 Task: Look for space in Bārdoli, India from 8th June, 2023 to 19th June, 2023 for 1 adult in price range Rs.5000 to Rs.12000. Place can be shared room with 1  bedroom having 1 bed and 1 bathroom. Property type can be house, flat, guest house, hotel. Booking option can be shelf check-in. Required host language is English.
Action: Mouse moved to (462, 99)
Screenshot: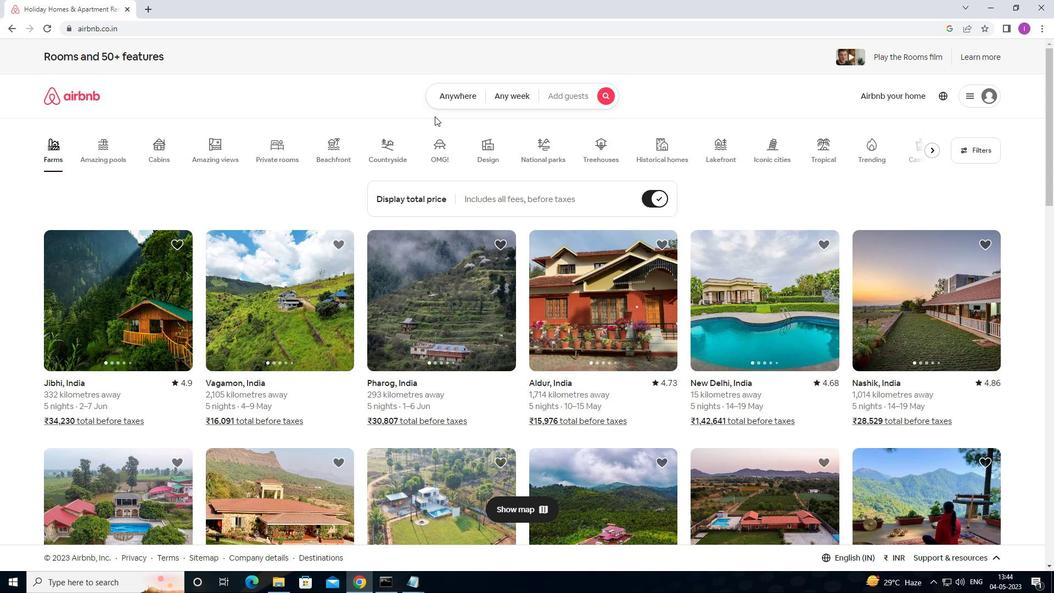 
Action: Mouse pressed left at (462, 99)
Screenshot: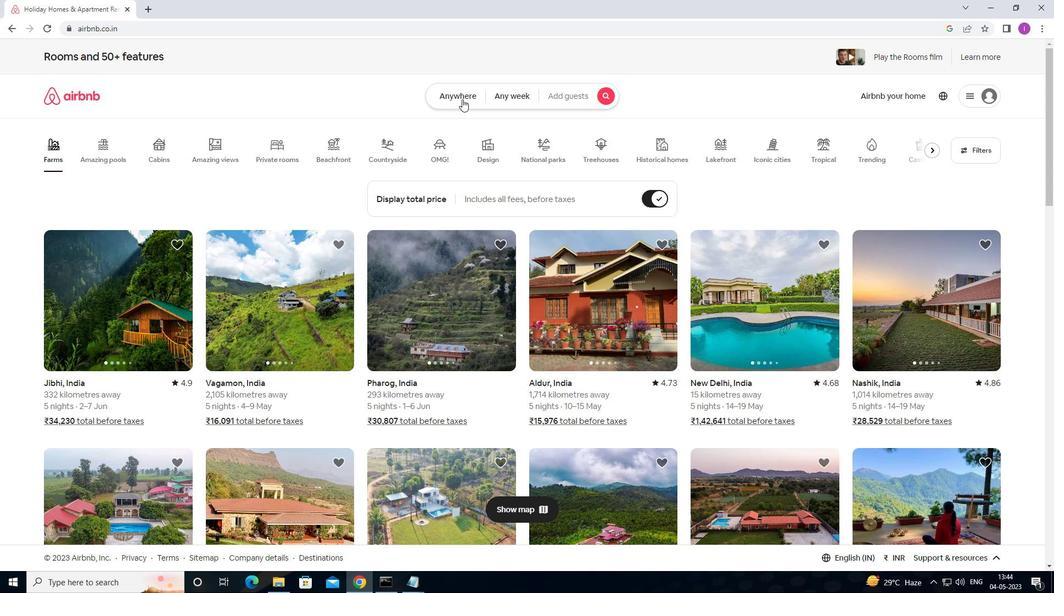 
Action: Mouse moved to (314, 132)
Screenshot: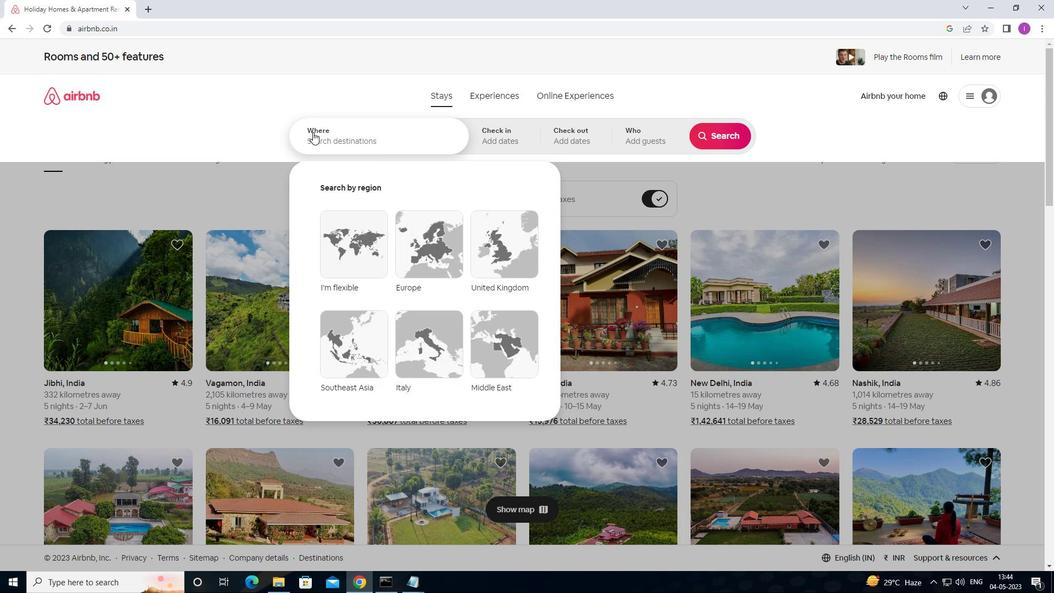 
Action: Mouse pressed left at (314, 132)
Screenshot: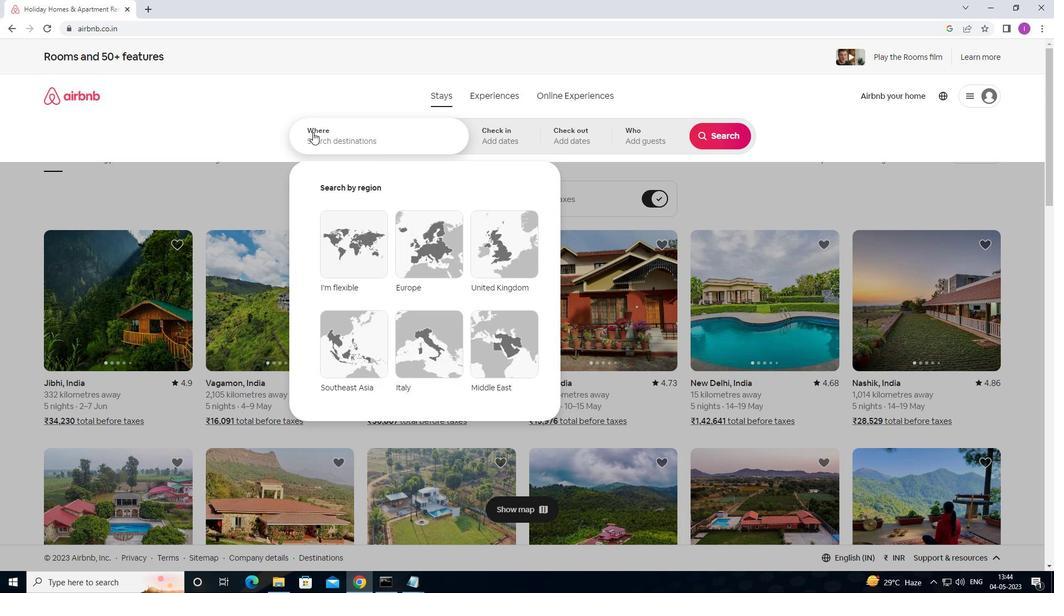 
Action: Mouse moved to (320, 144)
Screenshot: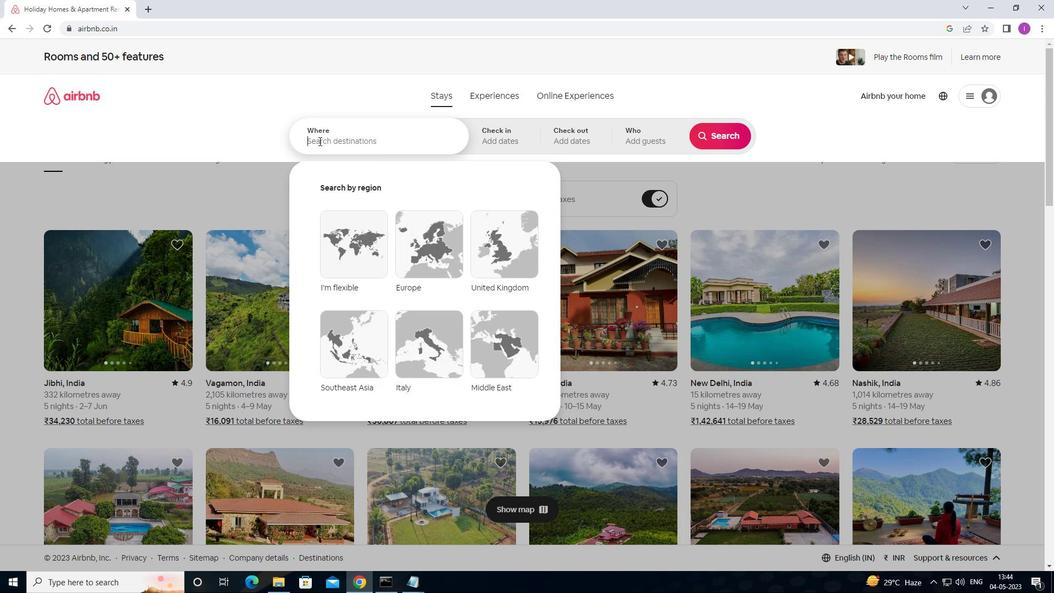 
Action: Key pressed <Key.shift>BARDOLI,<Key.shift>INDIA
Screenshot: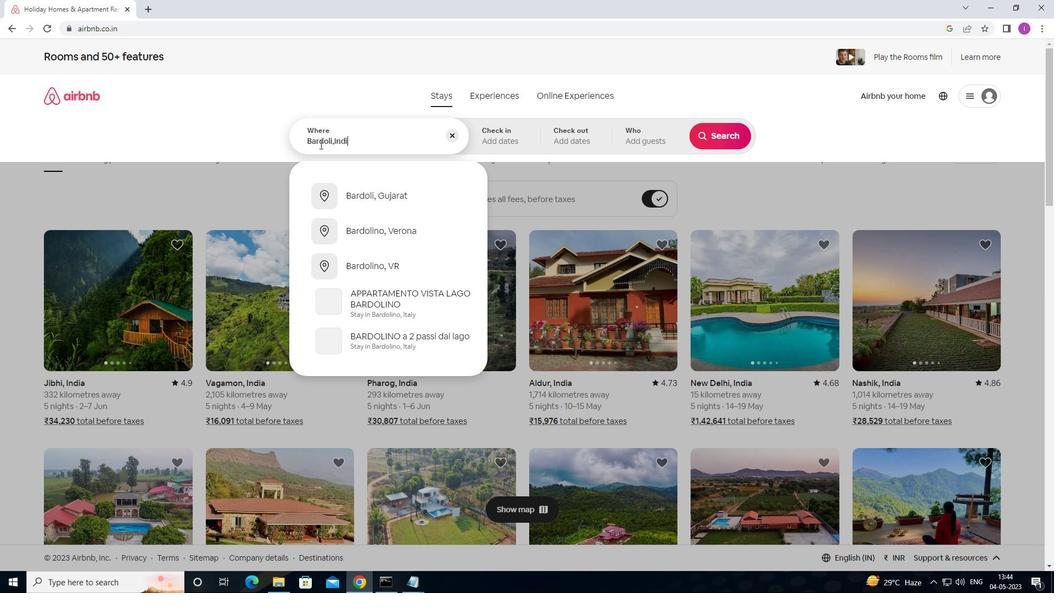 
Action: Mouse moved to (493, 137)
Screenshot: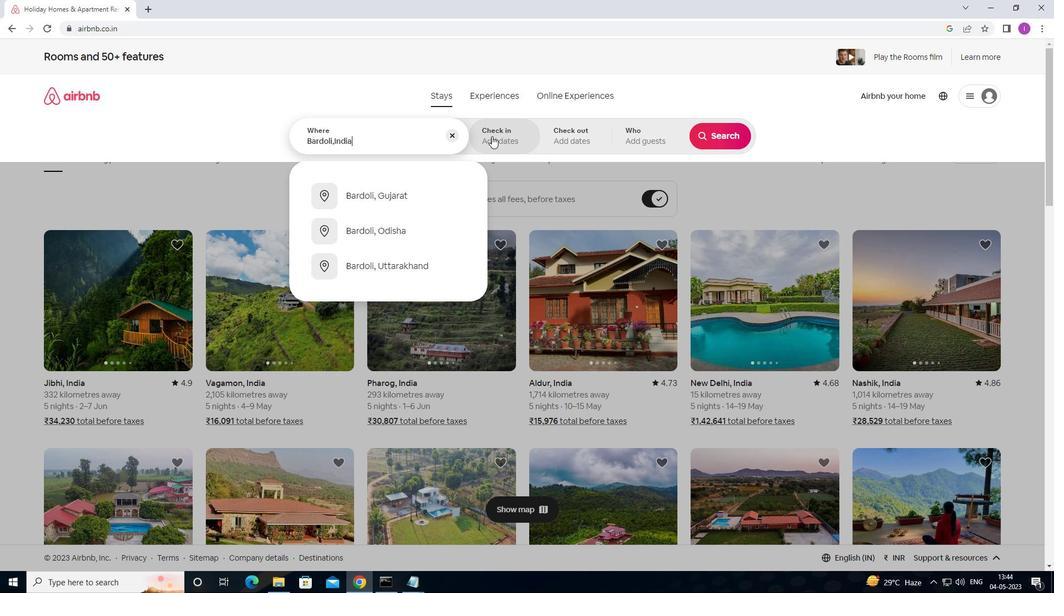 
Action: Mouse pressed left at (493, 137)
Screenshot: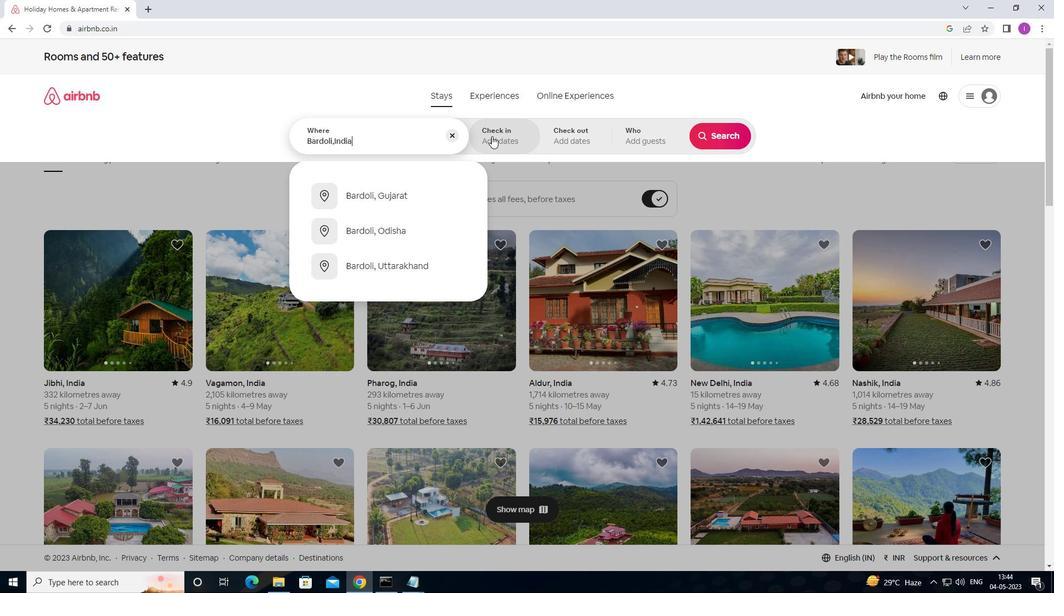 
Action: Mouse moved to (656, 300)
Screenshot: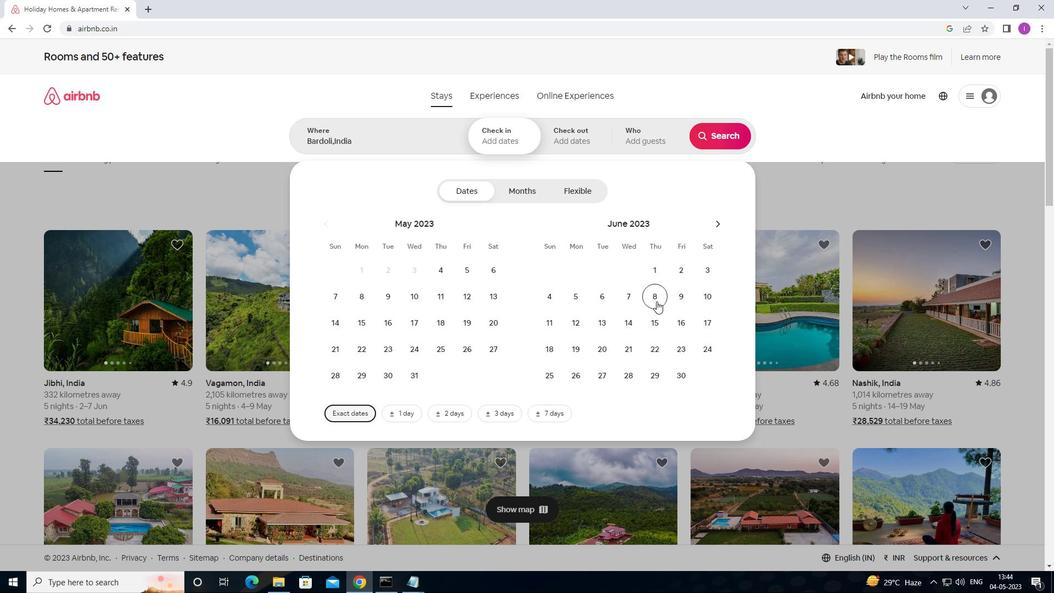 
Action: Mouse pressed left at (656, 300)
Screenshot: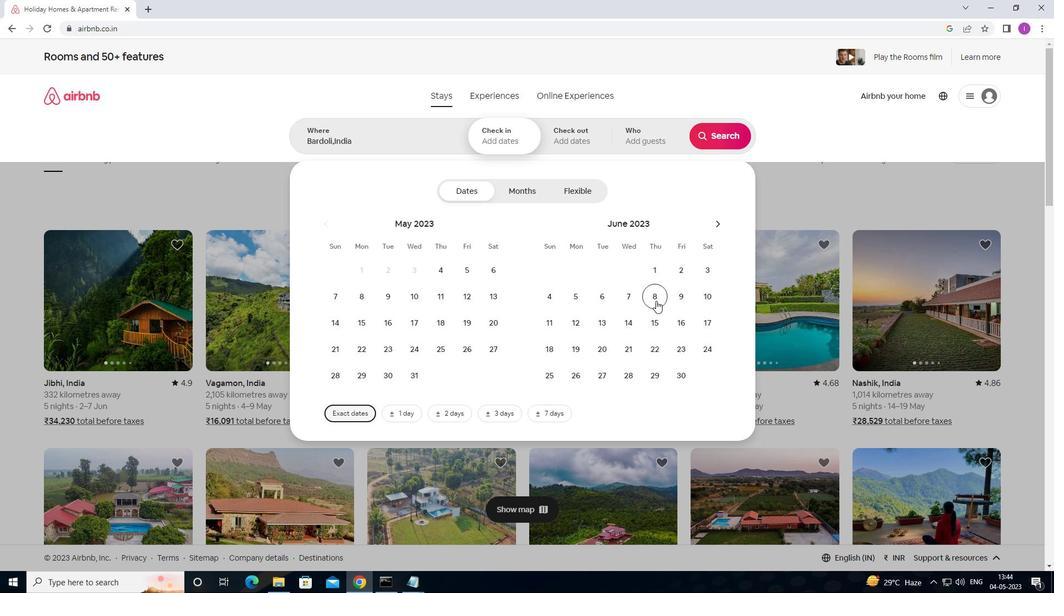 
Action: Mouse moved to (574, 349)
Screenshot: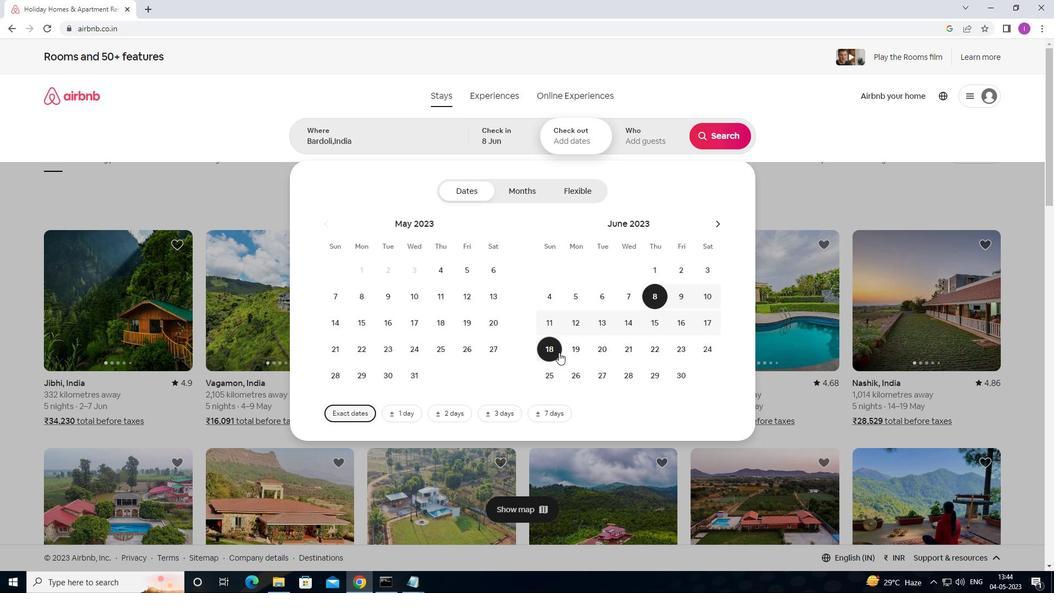 
Action: Mouse pressed left at (574, 349)
Screenshot: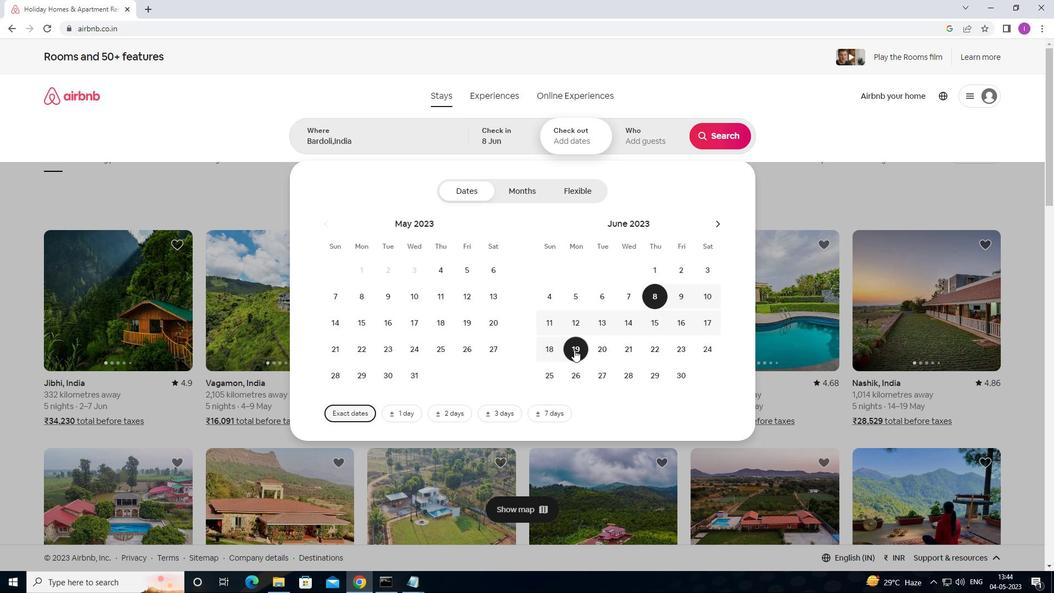 
Action: Mouse moved to (646, 136)
Screenshot: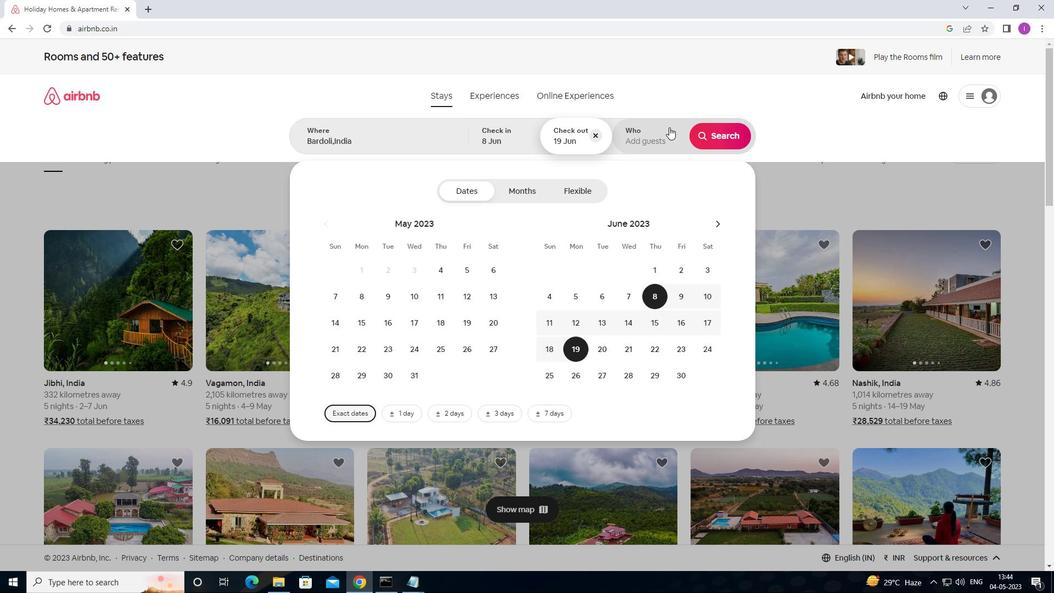 
Action: Mouse pressed left at (646, 136)
Screenshot: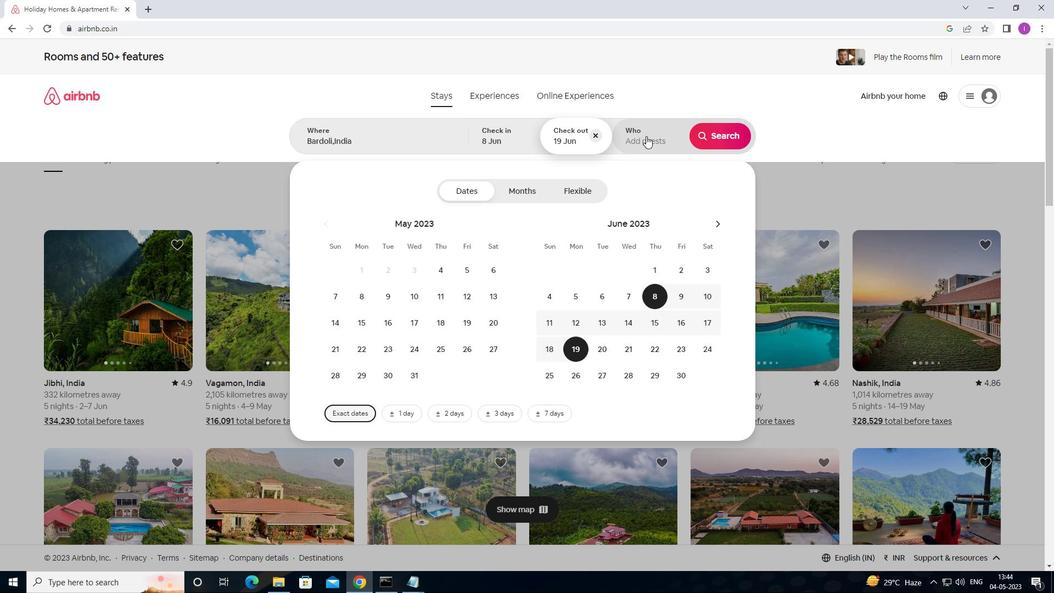 
Action: Mouse moved to (722, 194)
Screenshot: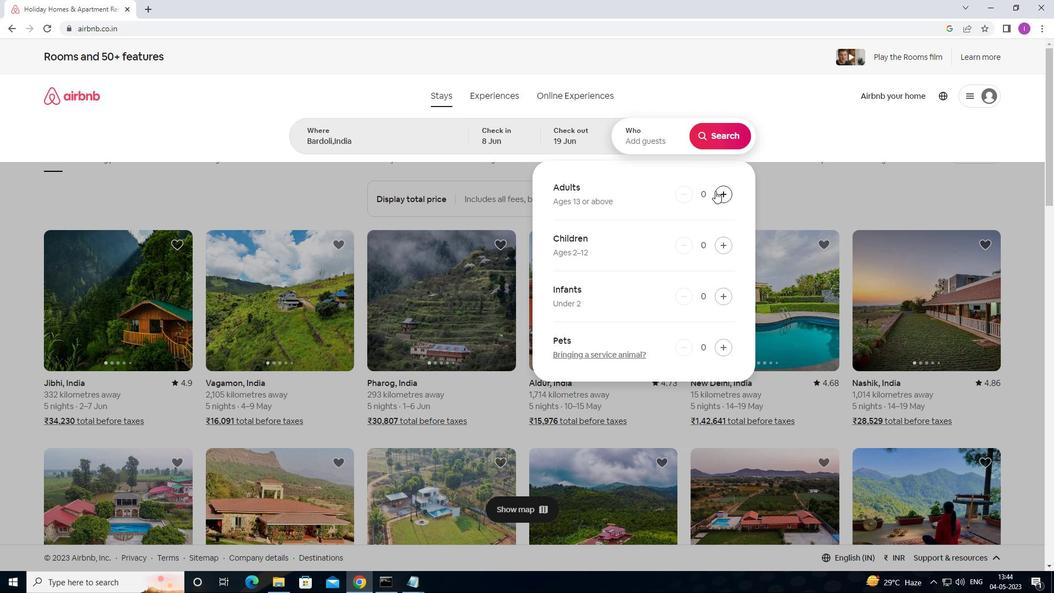 
Action: Mouse pressed left at (722, 194)
Screenshot: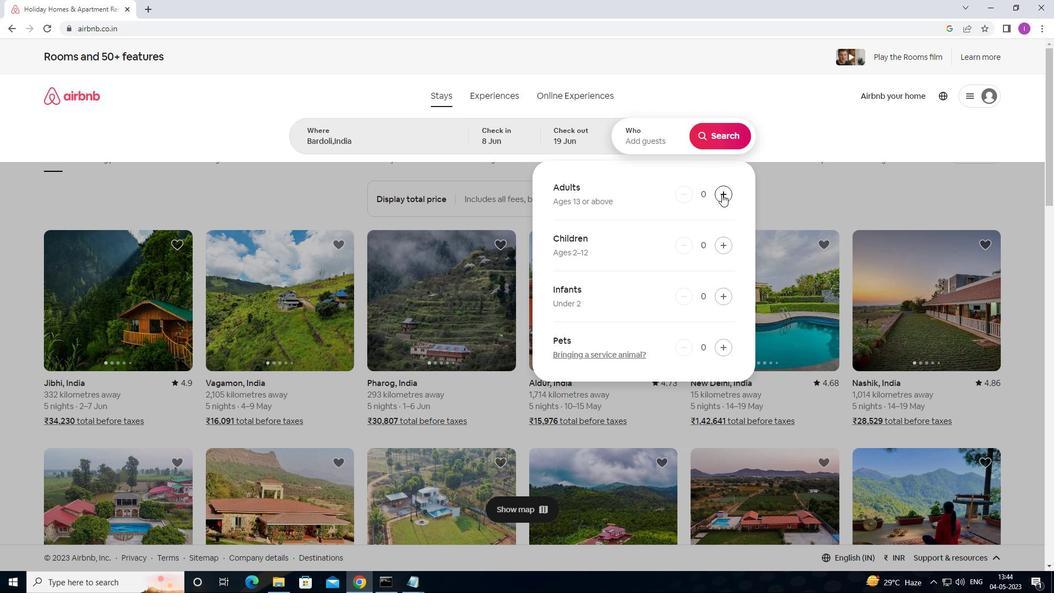 
Action: Mouse moved to (722, 194)
Screenshot: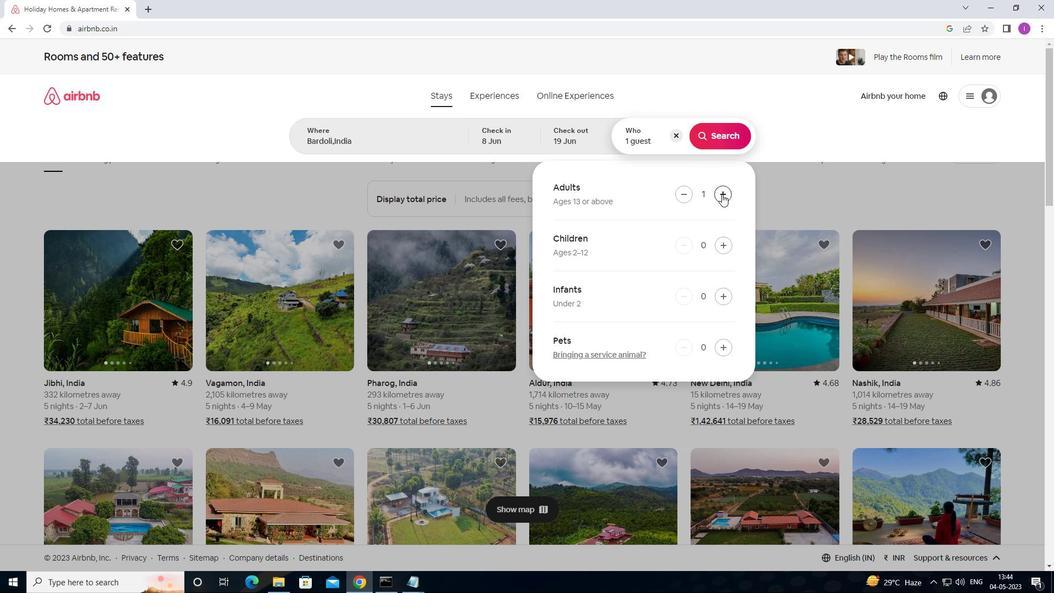 
Action: Mouse pressed left at (722, 194)
Screenshot: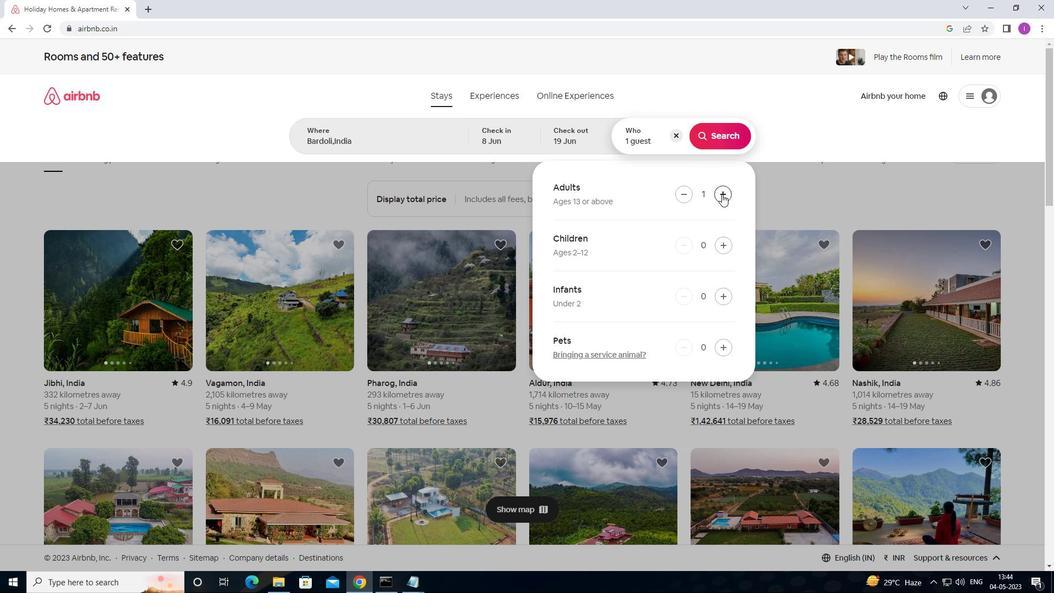 
Action: Mouse moved to (688, 198)
Screenshot: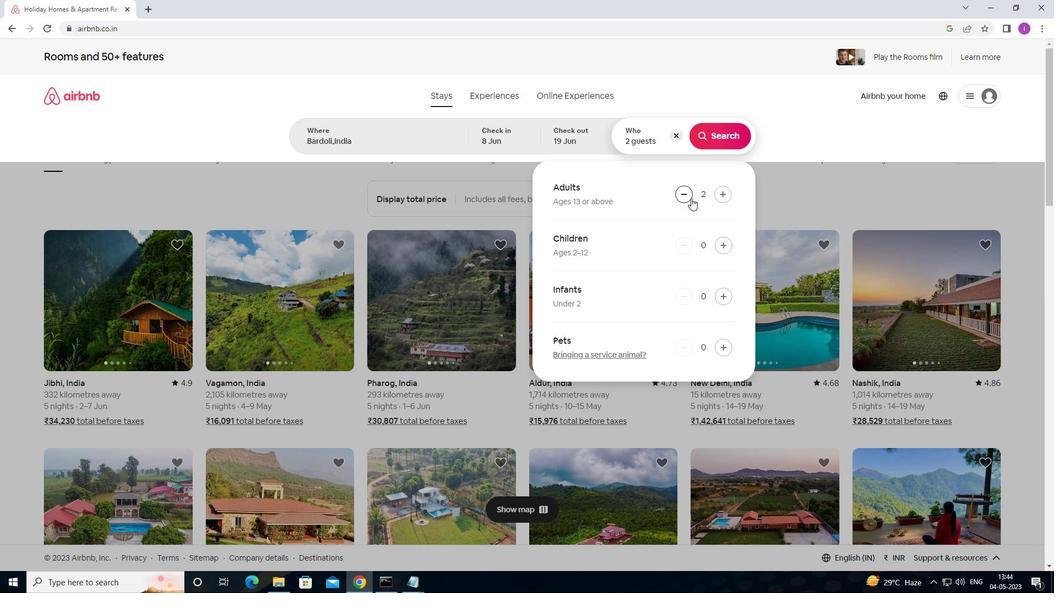 
Action: Mouse pressed left at (688, 198)
Screenshot: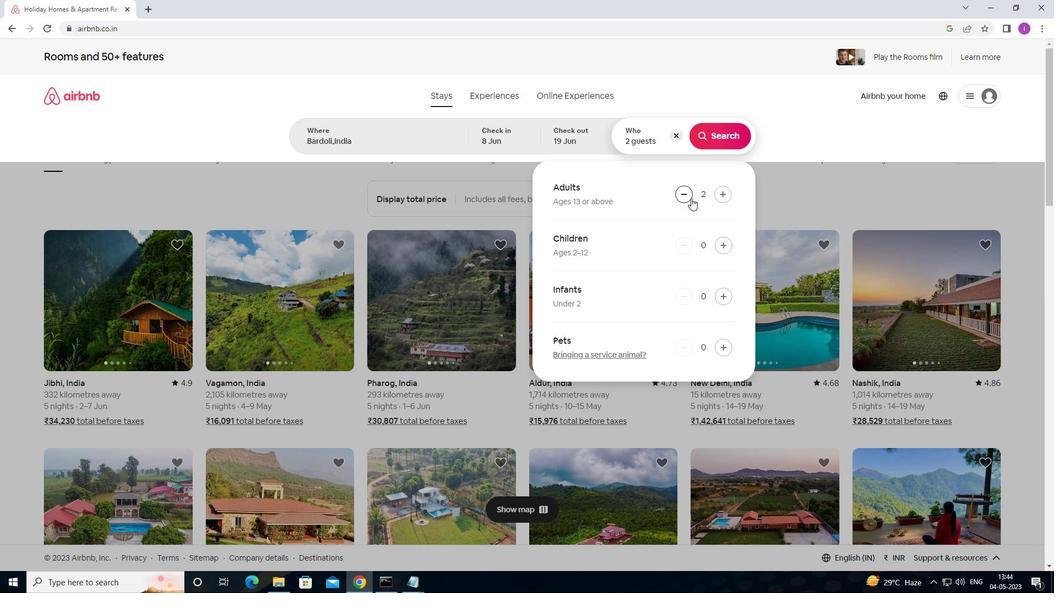 
Action: Mouse moved to (719, 139)
Screenshot: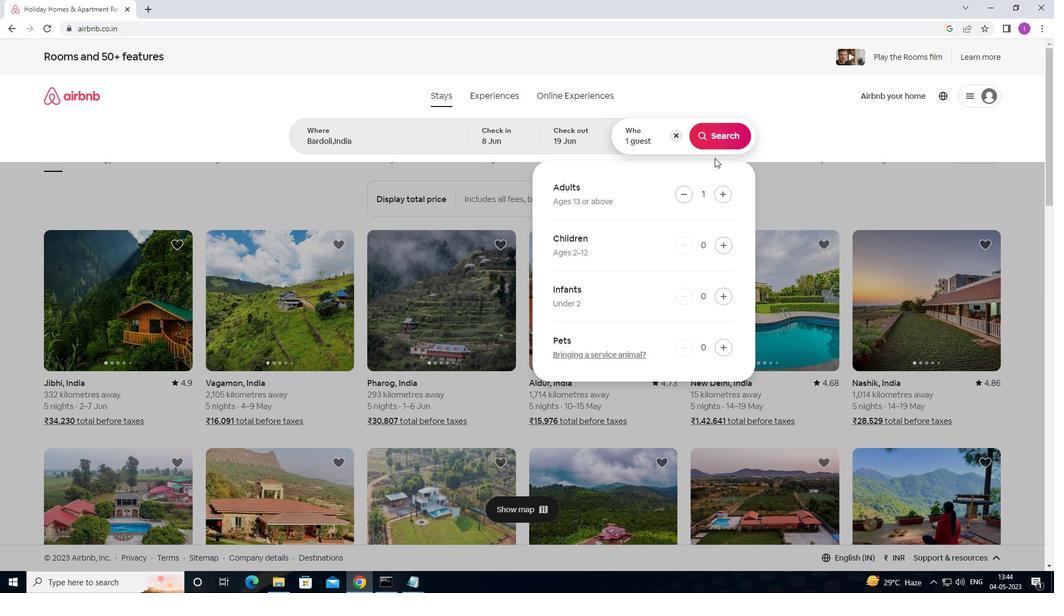 
Action: Mouse pressed left at (719, 139)
Screenshot: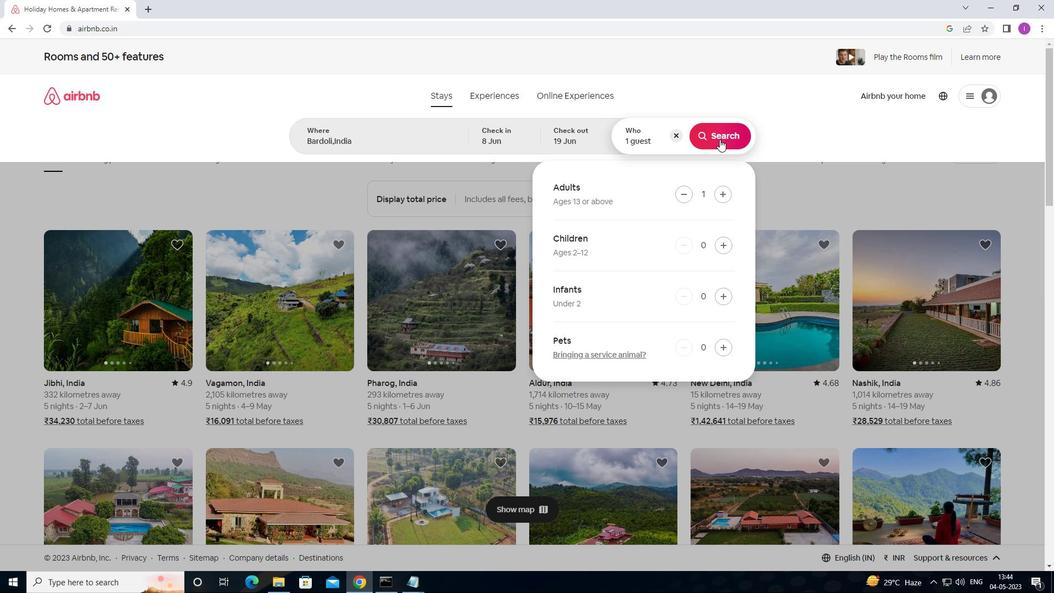 
Action: Mouse moved to (1012, 100)
Screenshot: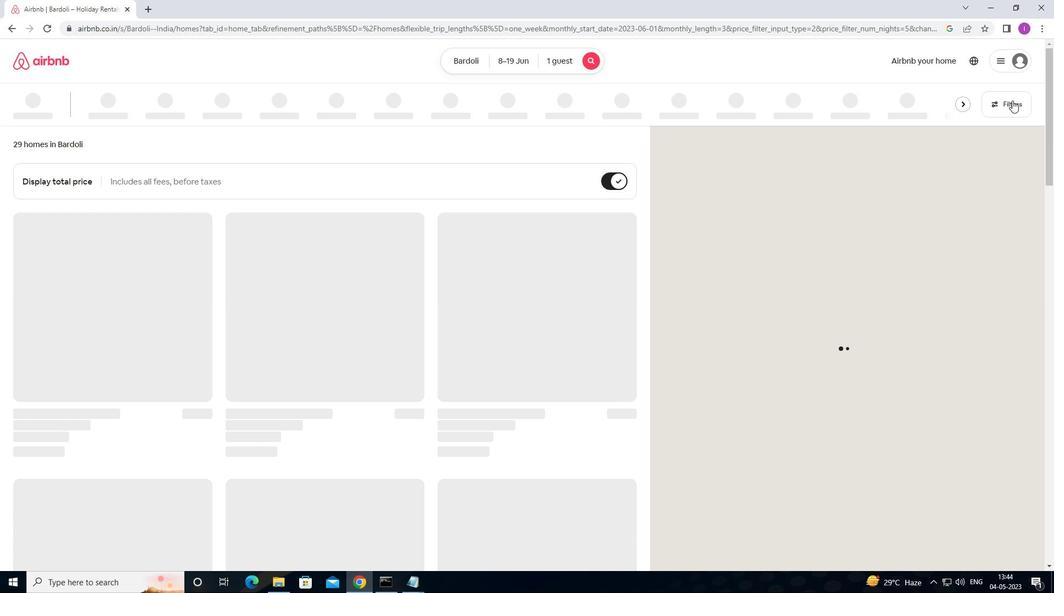 
Action: Mouse pressed left at (1012, 100)
Screenshot: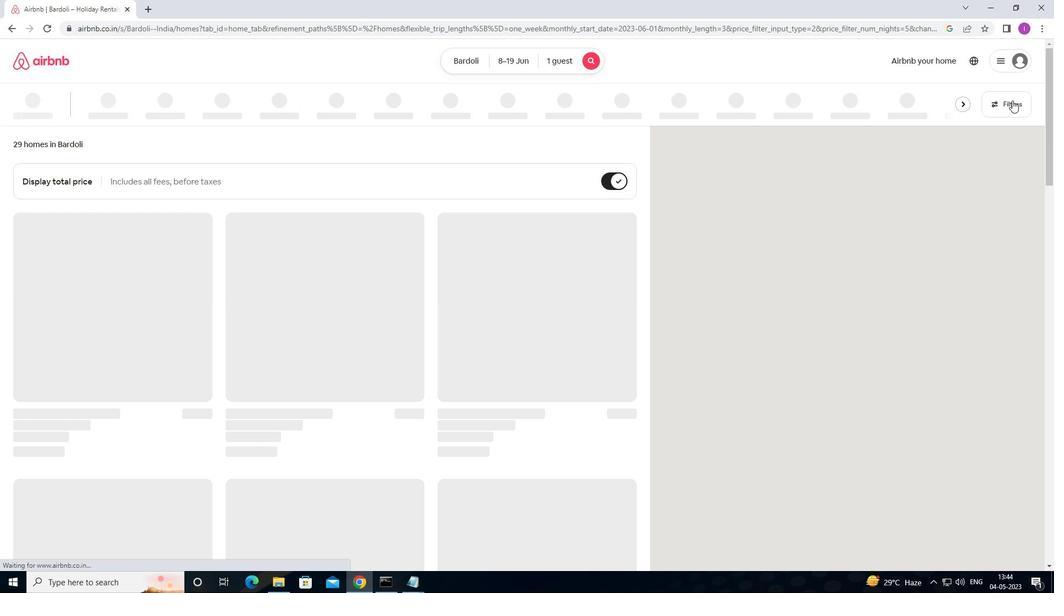 
Action: Mouse moved to (386, 244)
Screenshot: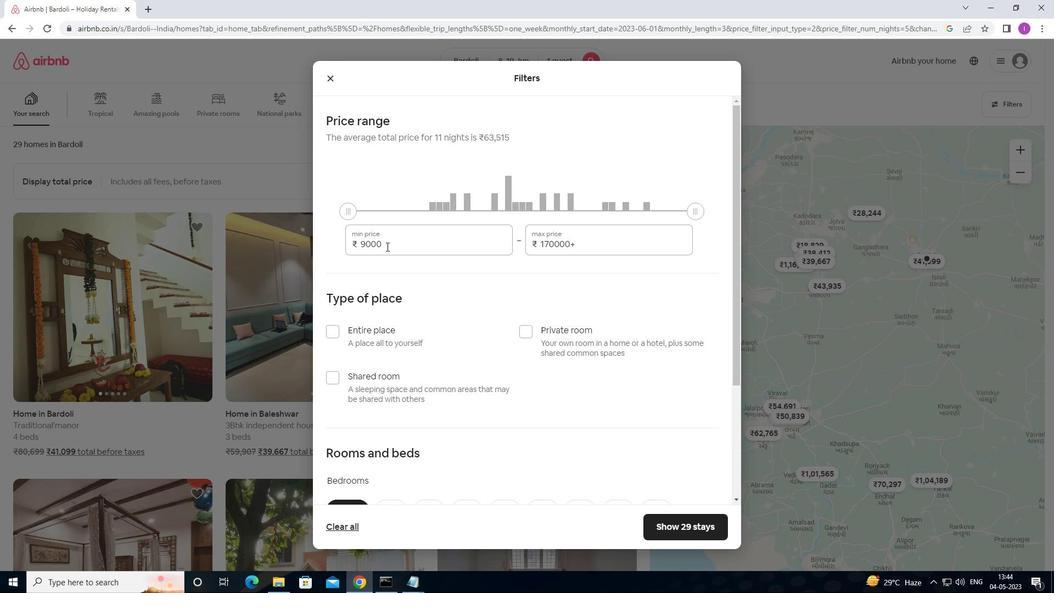 
Action: Mouse pressed left at (386, 244)
Screenshot: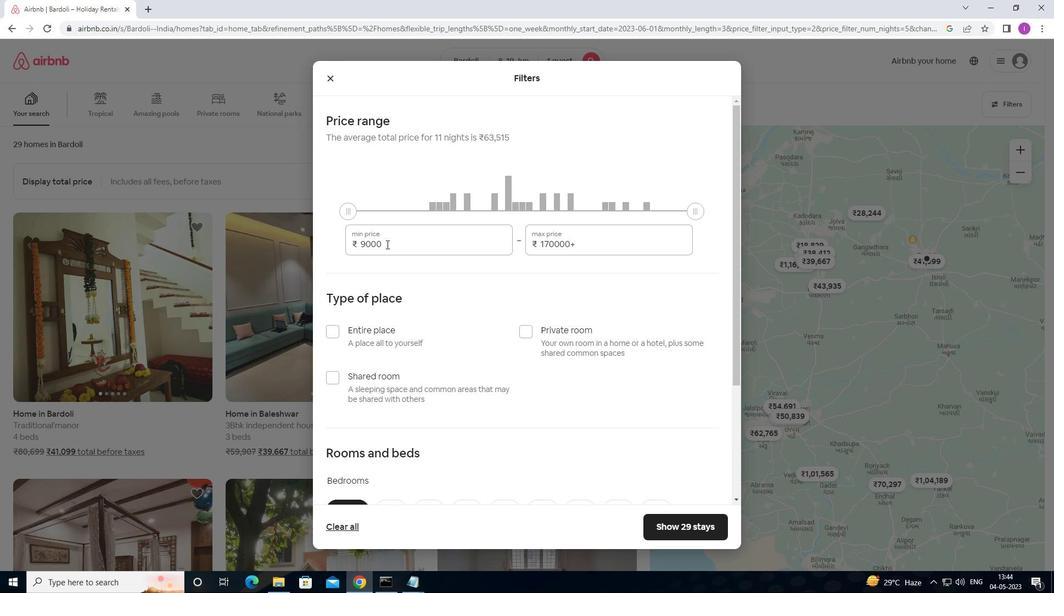 
Action: Mouse moved to (339, 243)
Screenshot: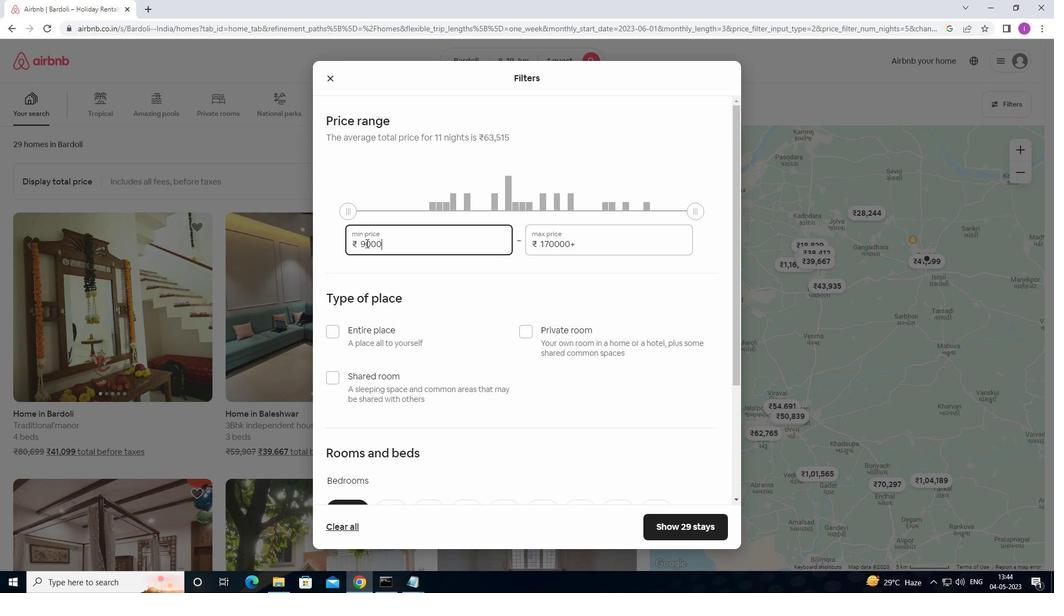 
Action: Key pressed 5000
Screenshot: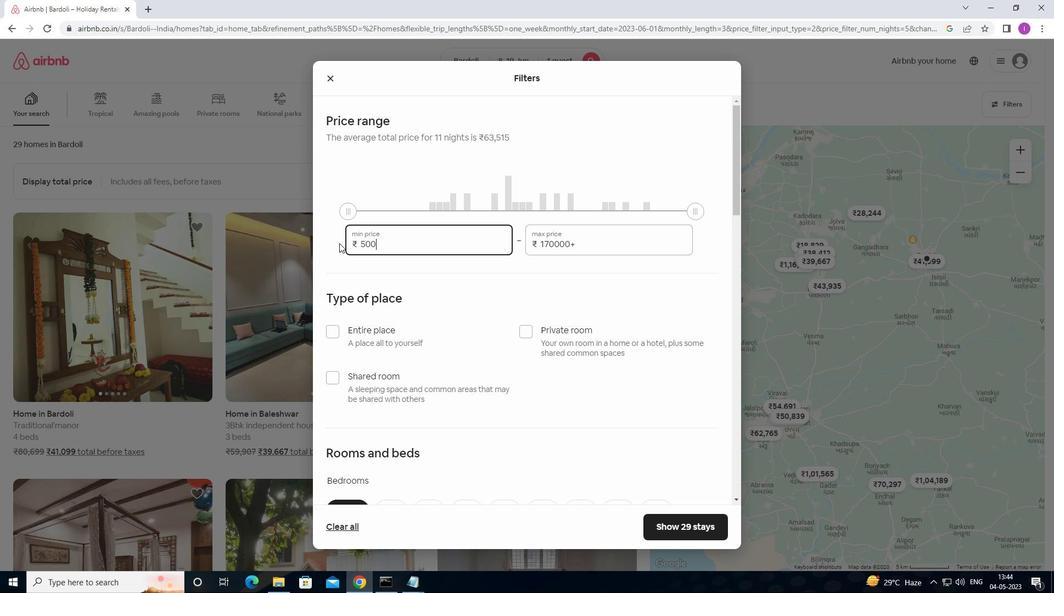 
Action: Mouse moved to (579, 246)
Screenshot: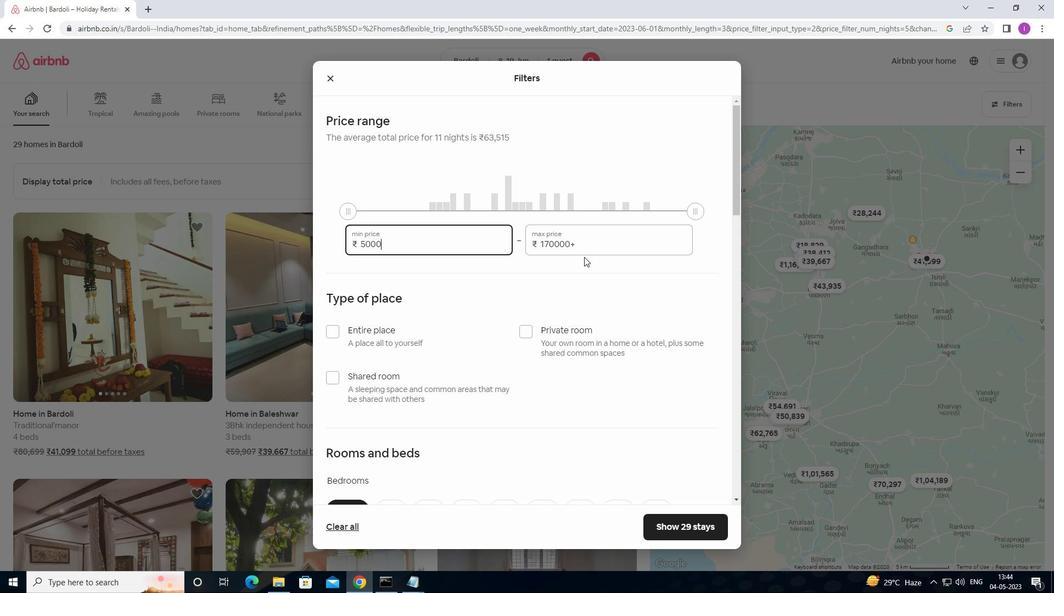 
Action: Mouse pressed left at (579, 246)
Screenshot: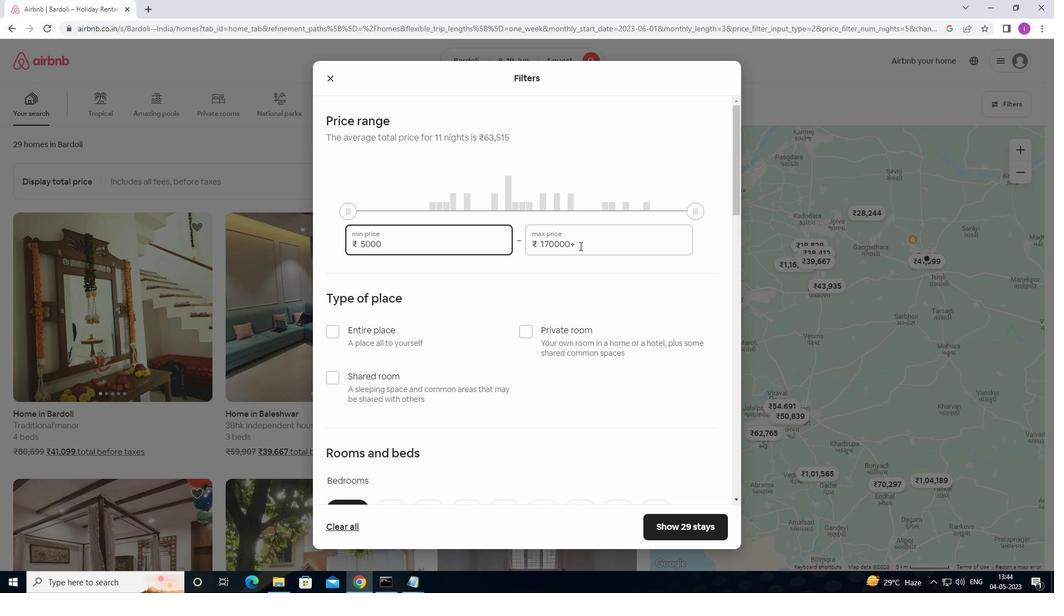
Action: Mouse moved to (540, 243)
Screenshot: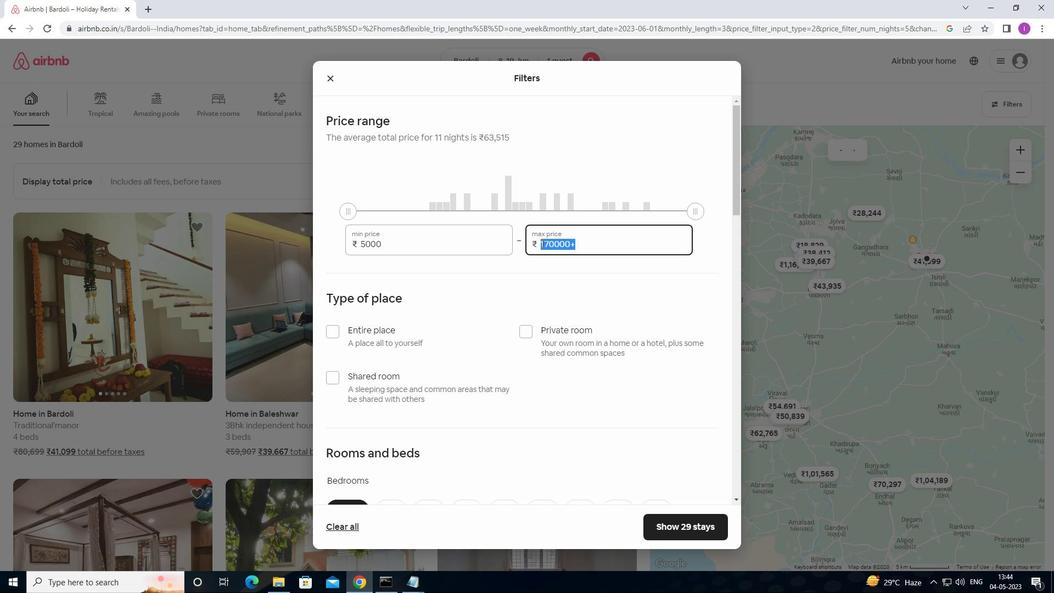 
Action: Key pressed 12000
Screenshot: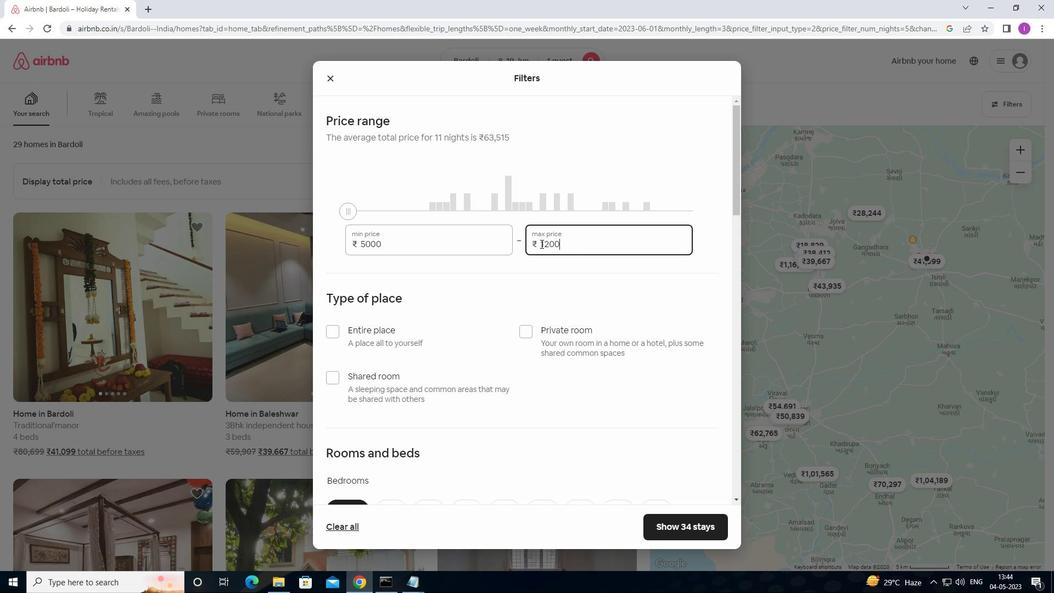 
Action: Mouse moved to (333, 379)
Screenshot: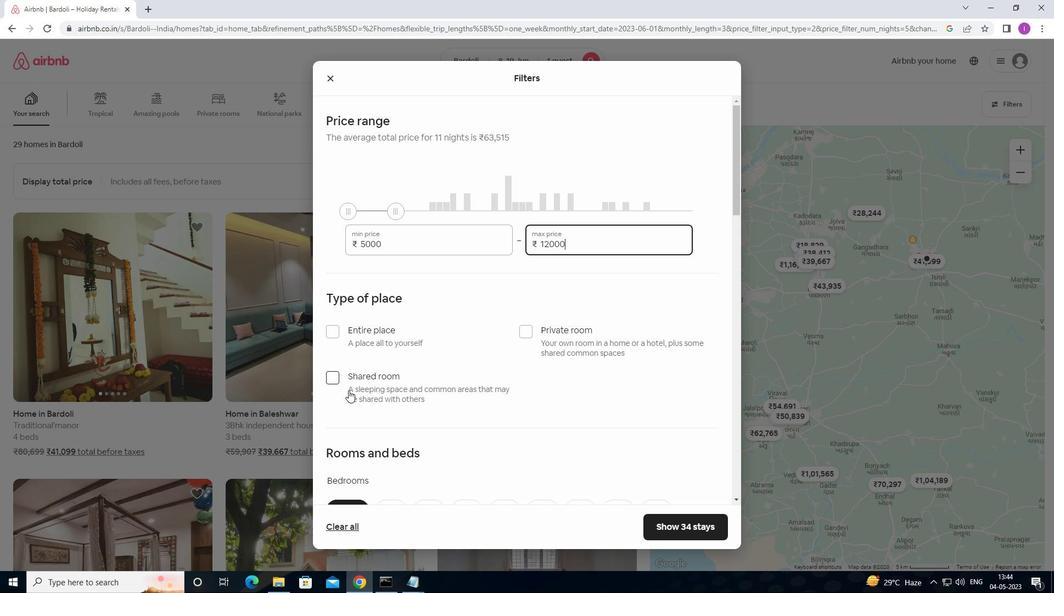 
Action: Mouse pressed left at (333, 379)
Screenshot: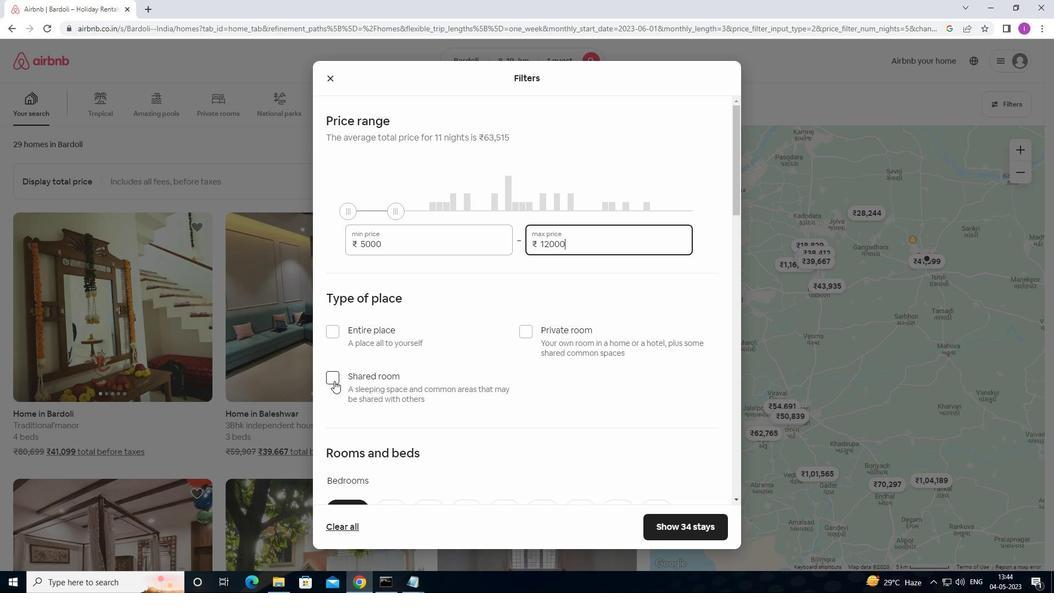 
Action: Mouse moved to (400, 380)
Screenshot: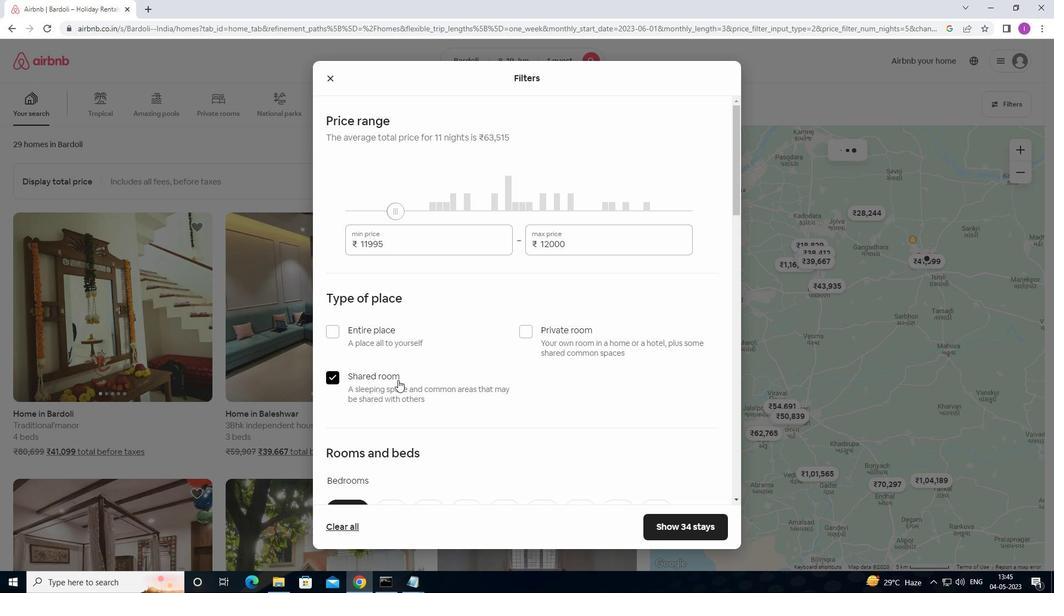 
Action: Mouse scrolled (400, 379) with delta (0, 0)
Screenshot: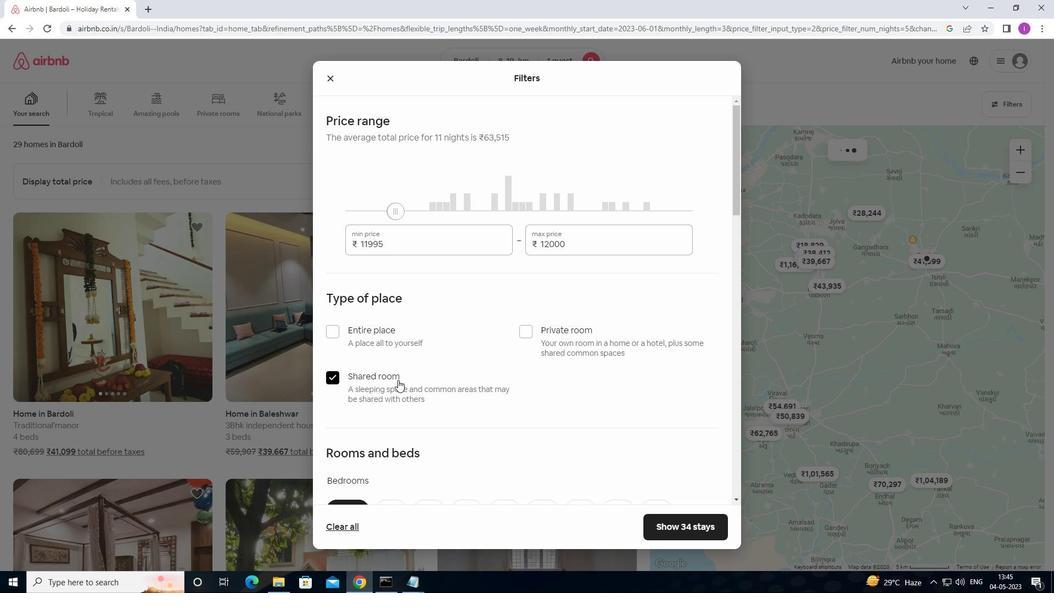 
Action: Mouse scrolled (400, 379) with delta (0, 0)
Screenshot: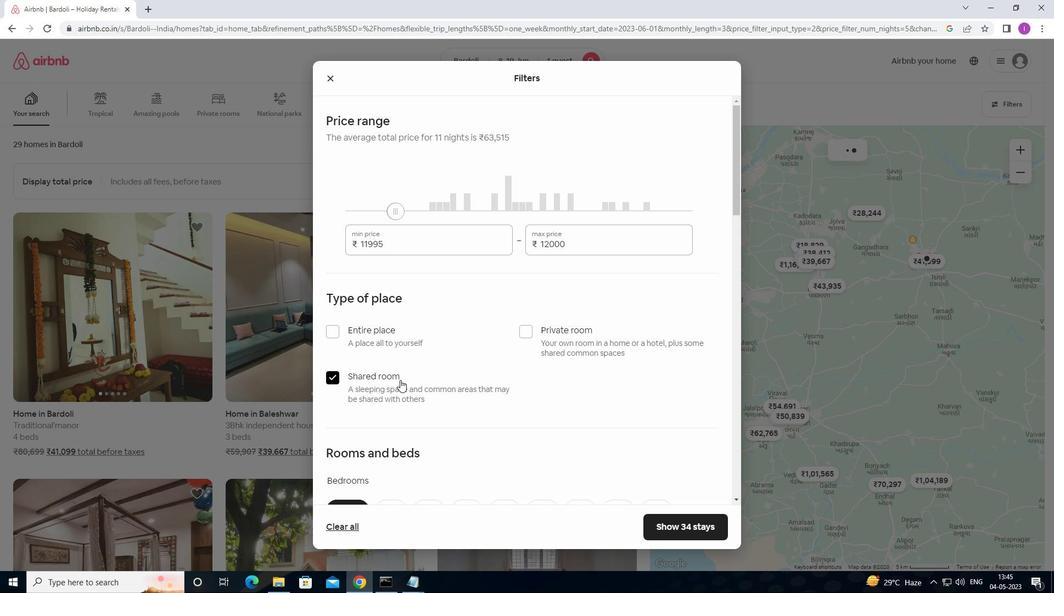 
Action: Mouse scrolled (400, 379) with delta (0, 0)
Screenshot: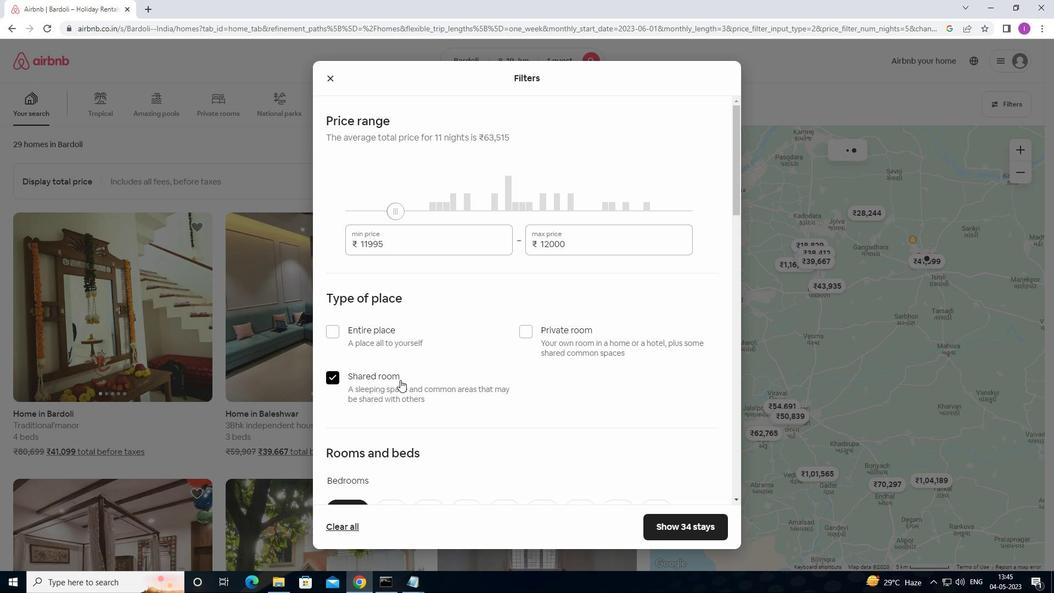 
Action: Mouse moved to (404, 378)
Screenshot: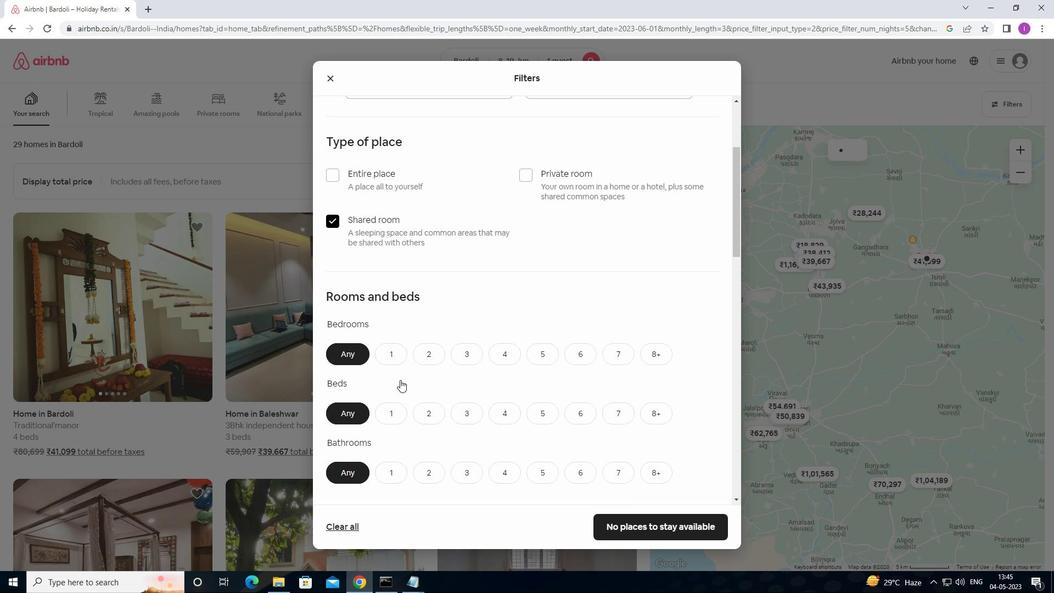 
Action: Mouse scrolled (404, 377) with delta (0, 0)
Screenshot: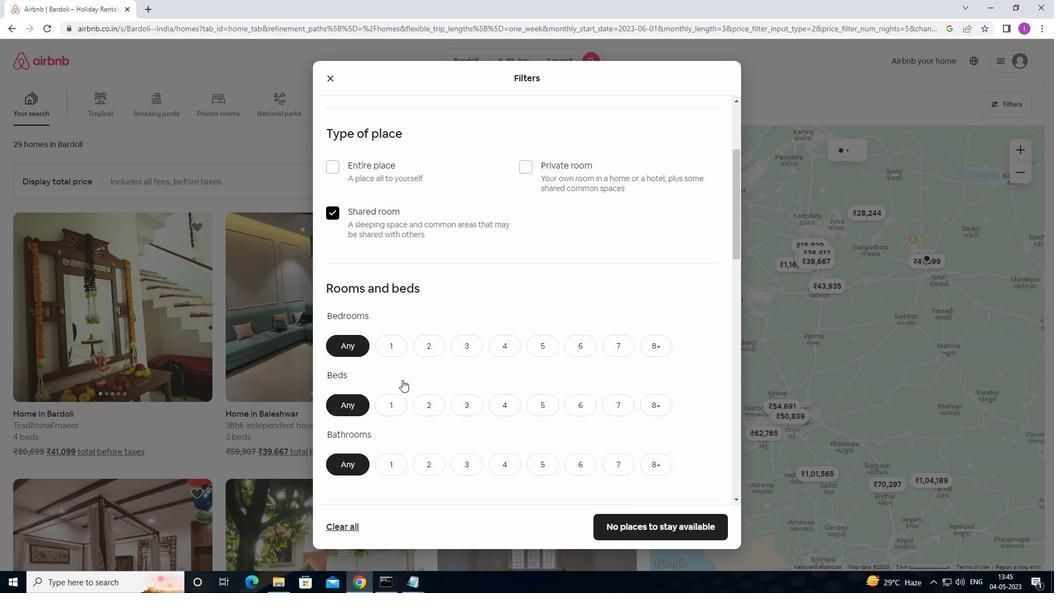 
Action: Mouse scrolled (404, 377) with delta (0, 0)
Screenshot: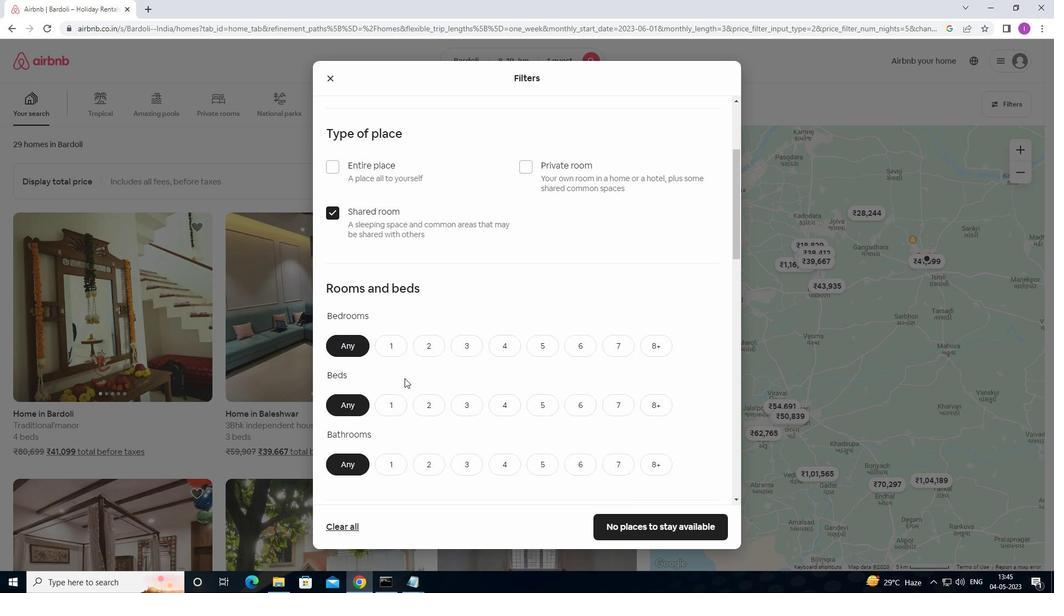 
Action: Mouse moved to (388, 235)
Screenshot: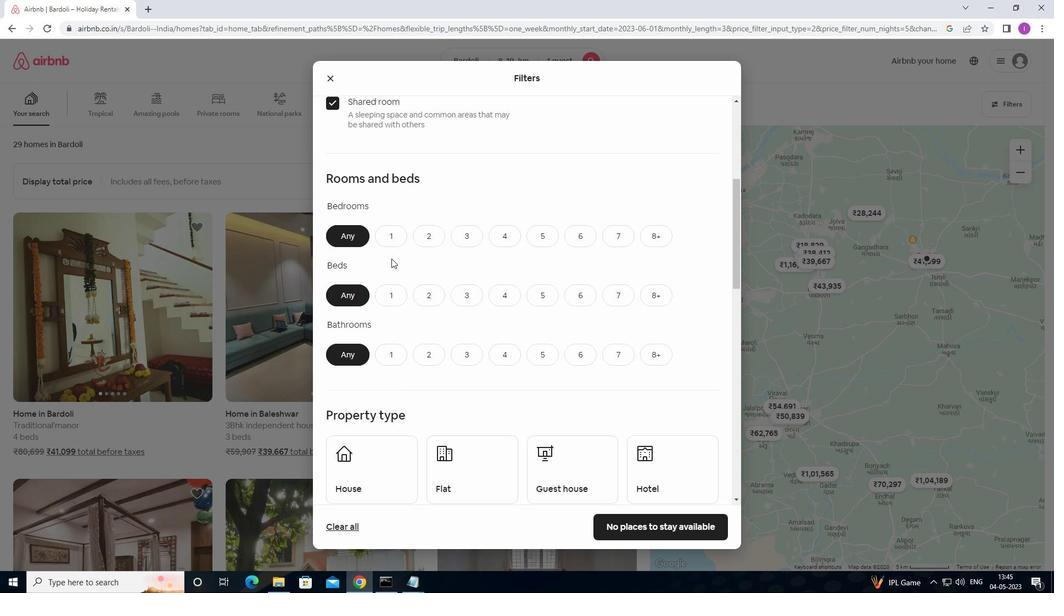 
Action: Mouse pressed left at (388, 235)
Screenshot: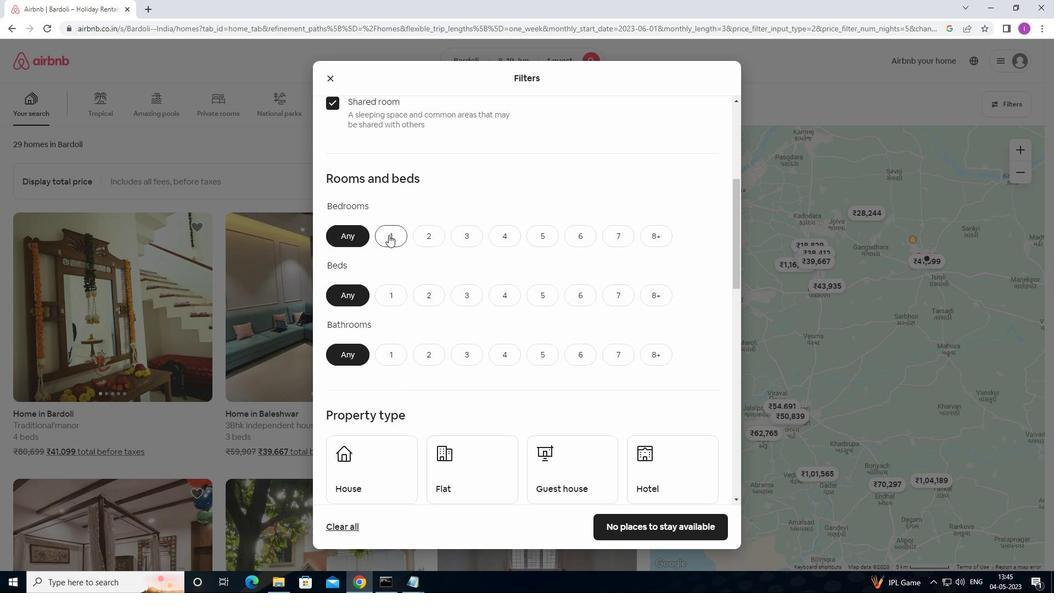 
Action: Mouse moved to (394, 300)
Screenshot: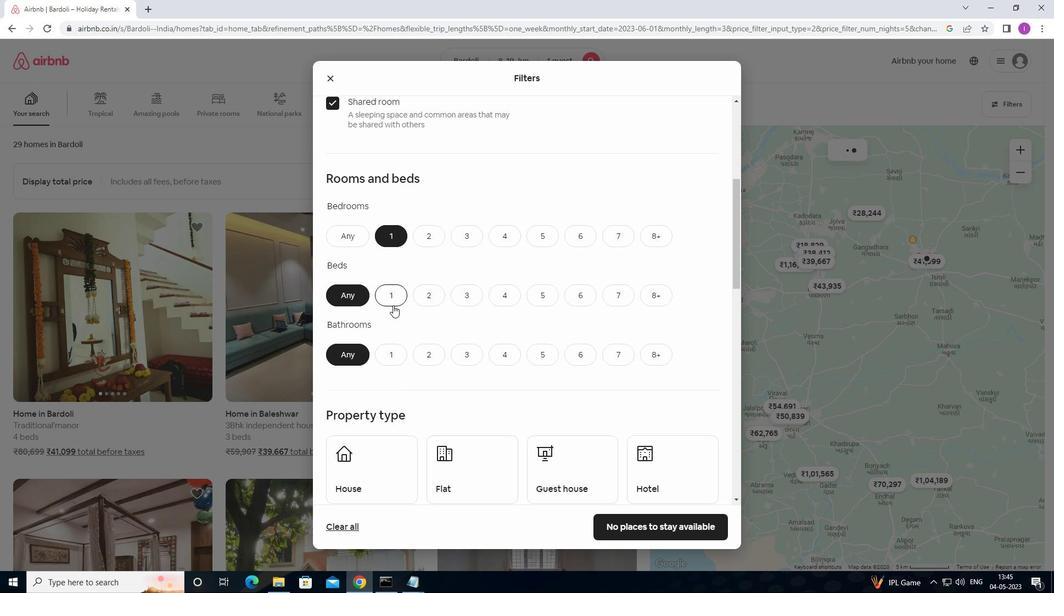 
Action: Mouse pressed left at (394, 300)
Screenshot: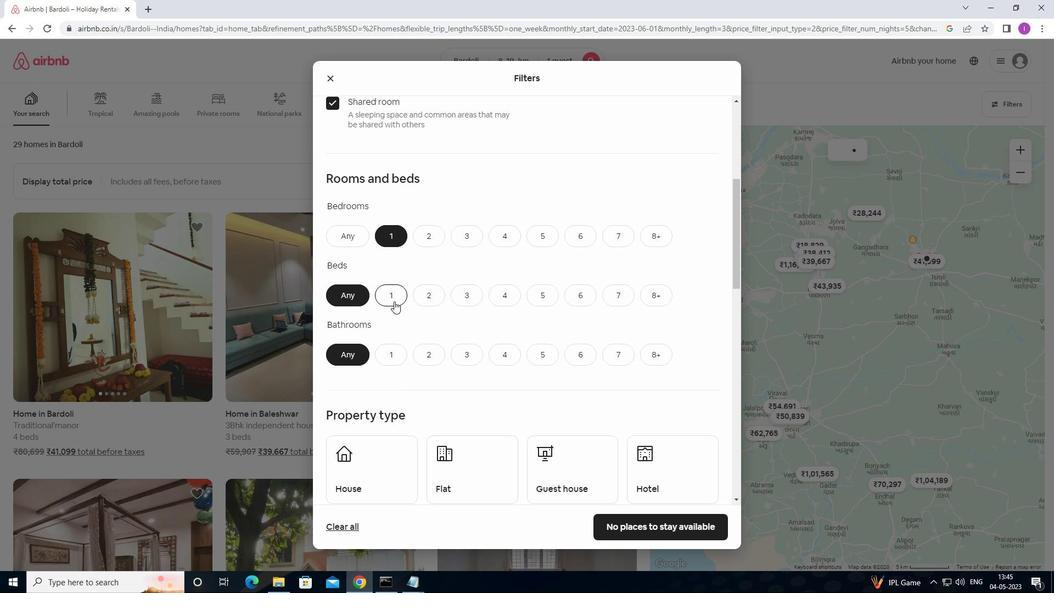 
Action: Mouse moved to (389, 355)
Screenshot: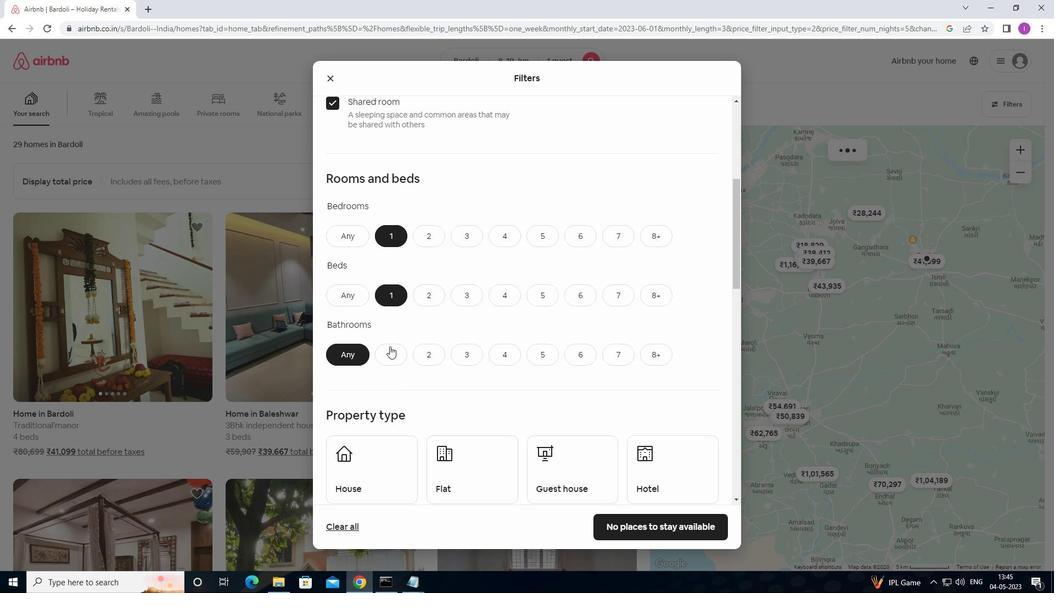 
Action: Mouse pressed left at (389, 355)
Screenshot: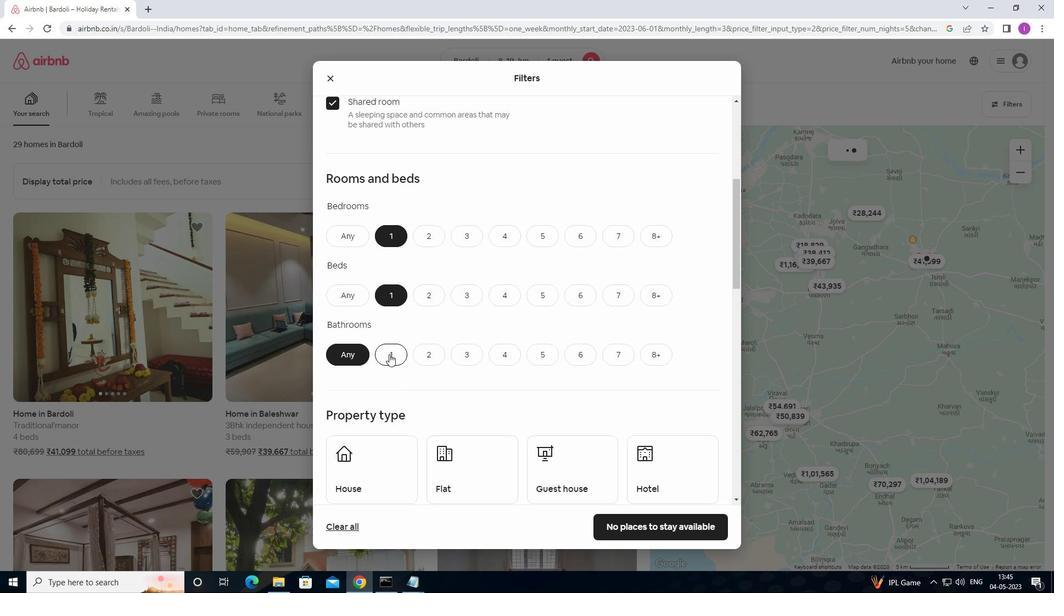 
Action: Mouse moved to (429, 376)
Screenshot: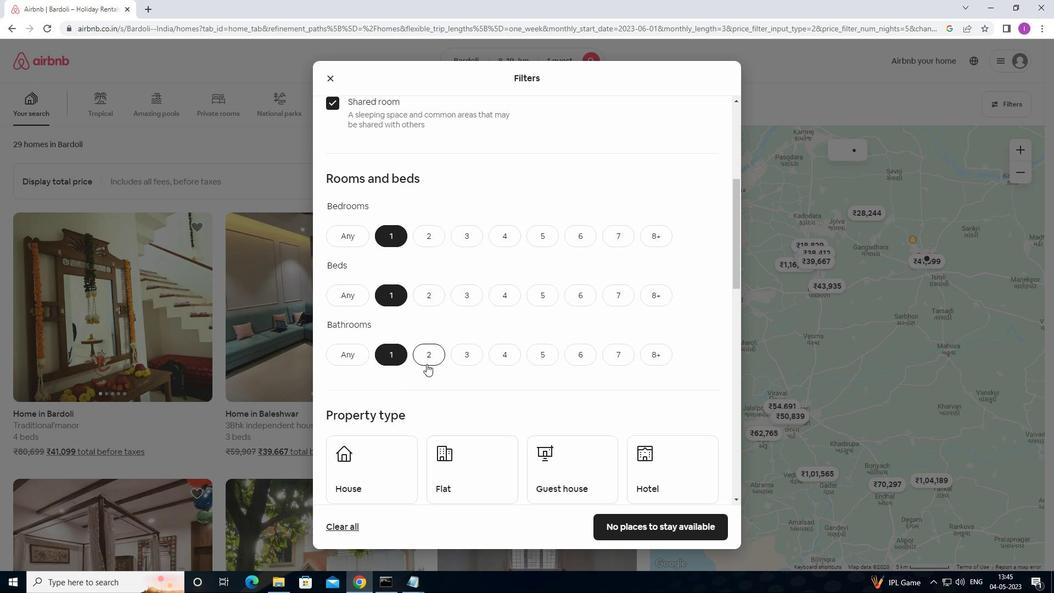 
Action: Mouse scrolled (429, 375) with delta (0, 0)
Screenshot: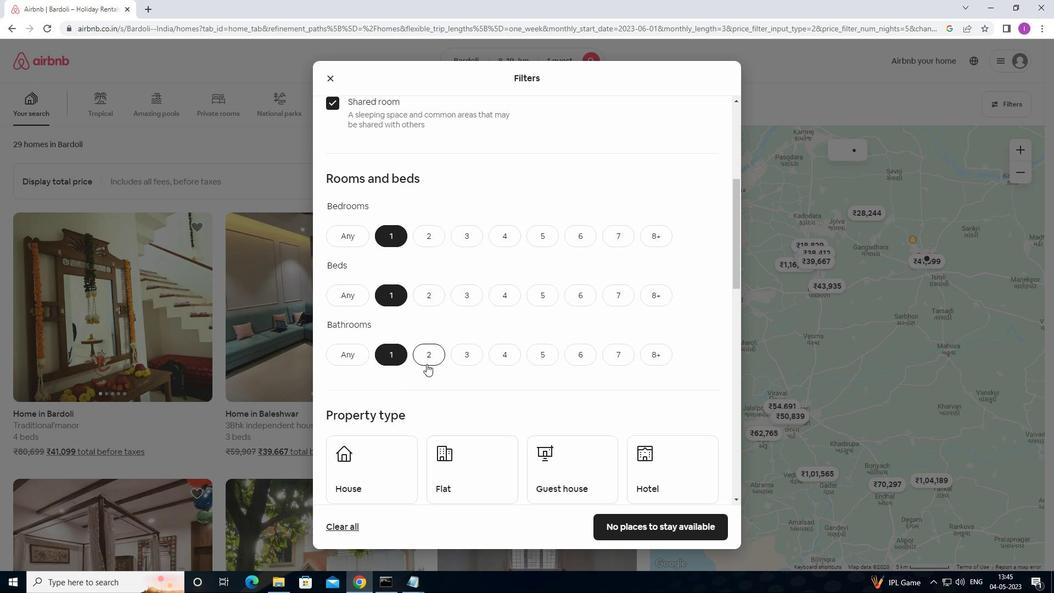 
Action: Mouse moved to (438, 373)
Screenshot: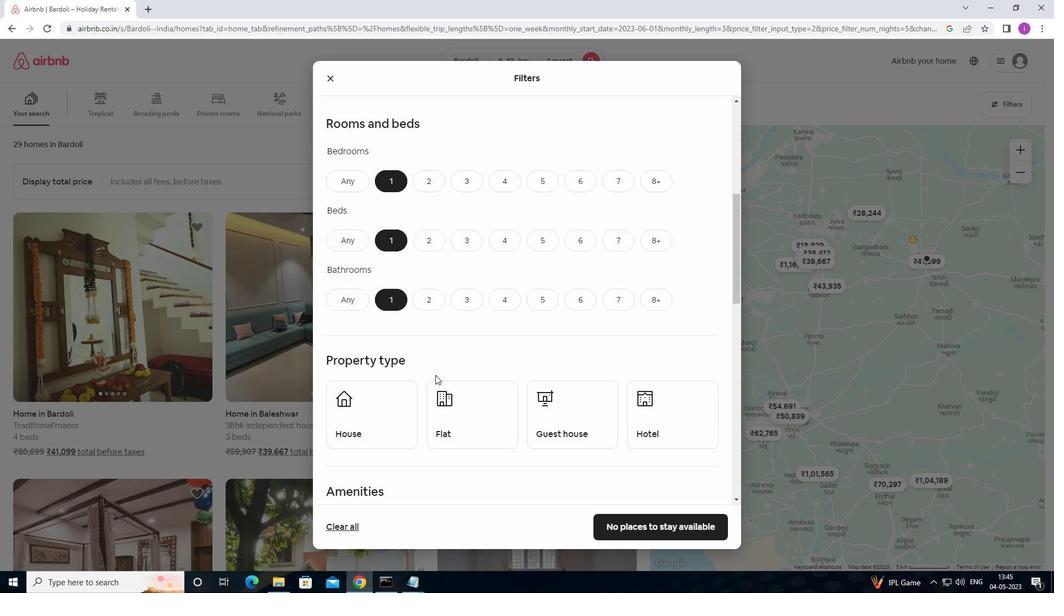 
Action: Mouse scrolled (438, 372) with delta (0, 0)
Screenshot: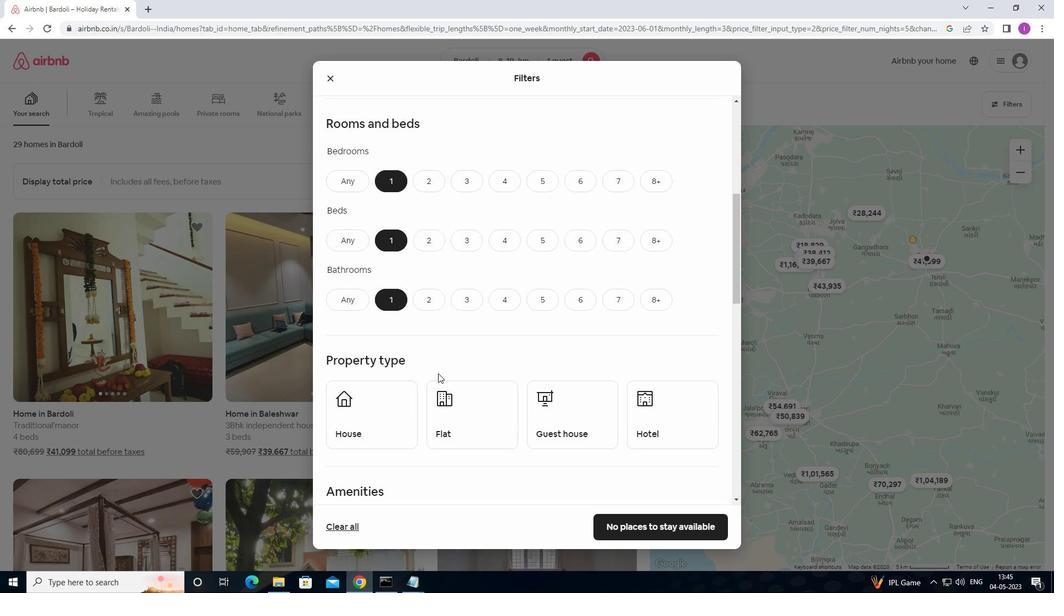 
Action: Mouse moved to (438, 372)
Screenshot: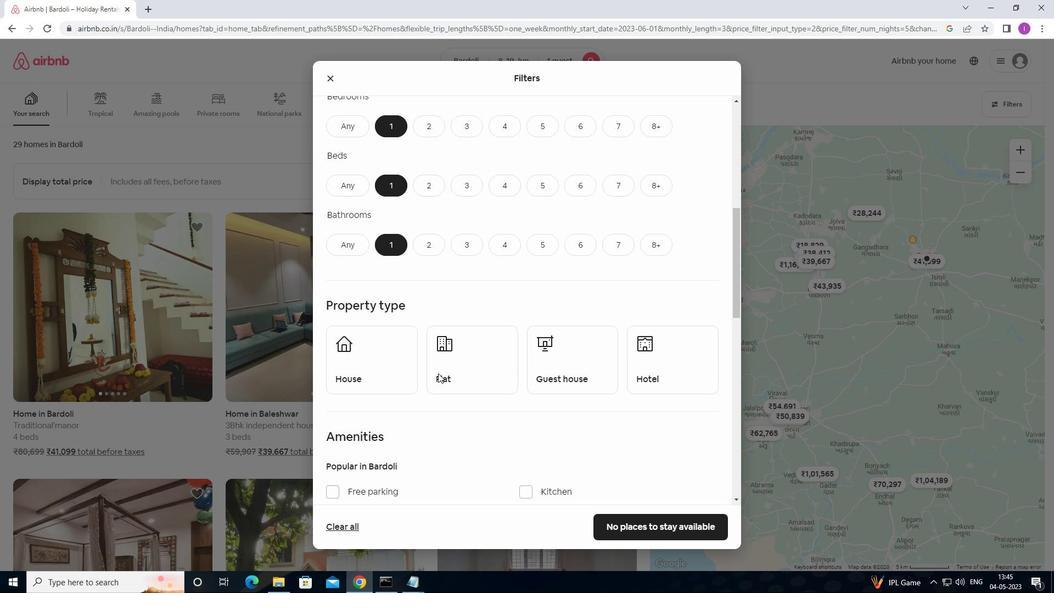 
Action: Mouse scrolled (438, 372) with delta (0, 0)
Screenshot: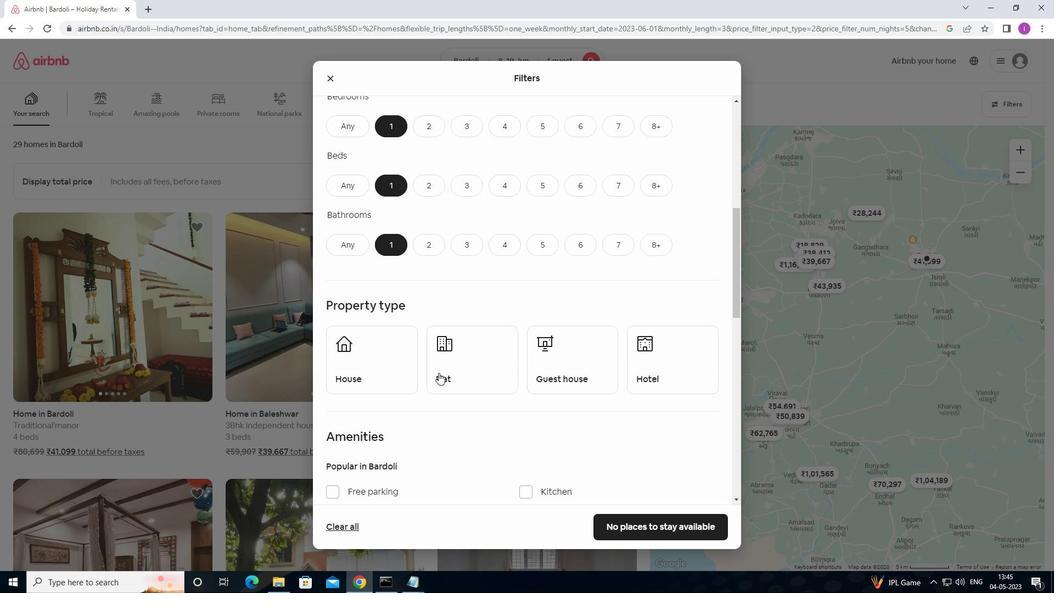 
Action: Mouse moved to (440, 371)
Screenshot: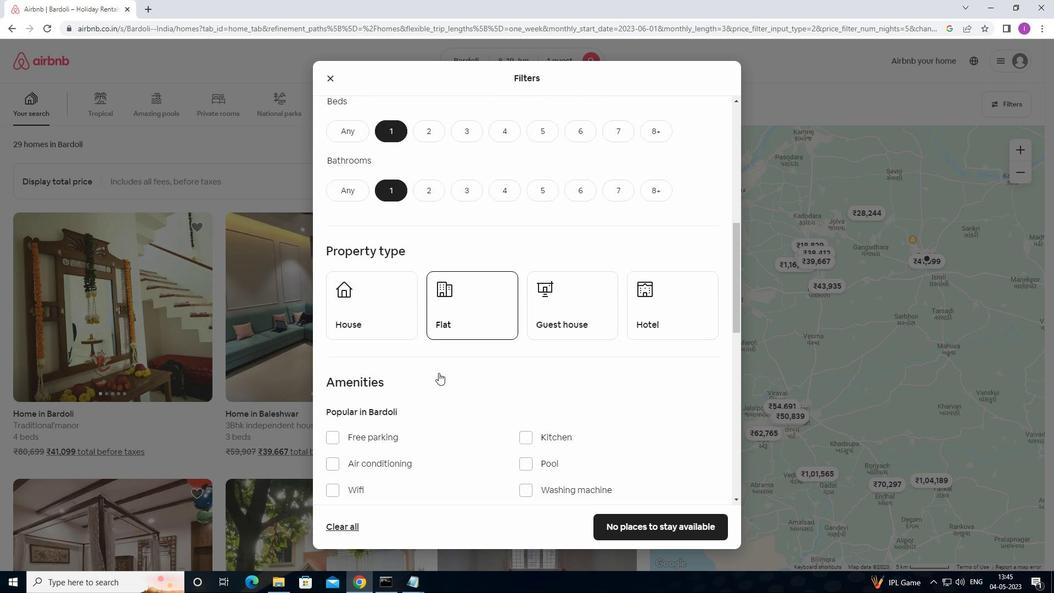 
Action: Mouse scrolled (440, 371) with delta (0, 0)
Screenshot: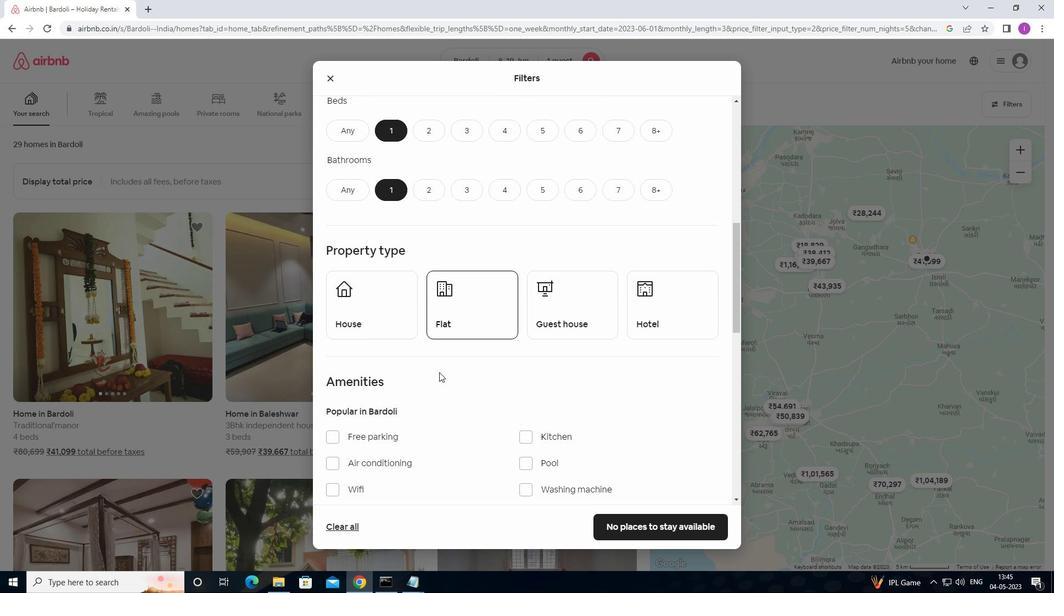 
Action: Mouse moved to (366, 263)
Screenshot: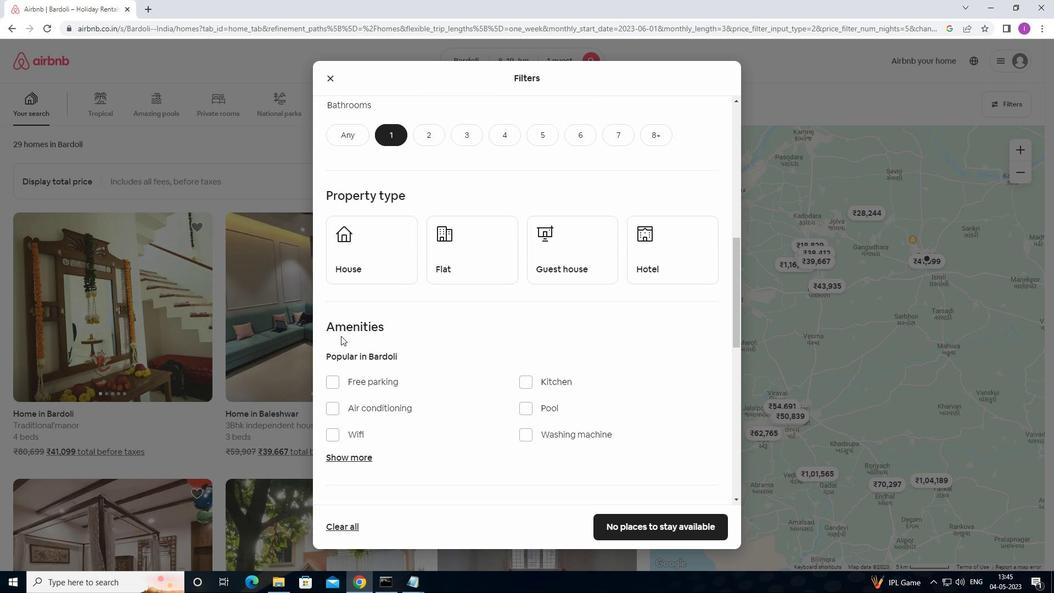 
Action: Mouse pressed left at (366, 263)
Screenshot: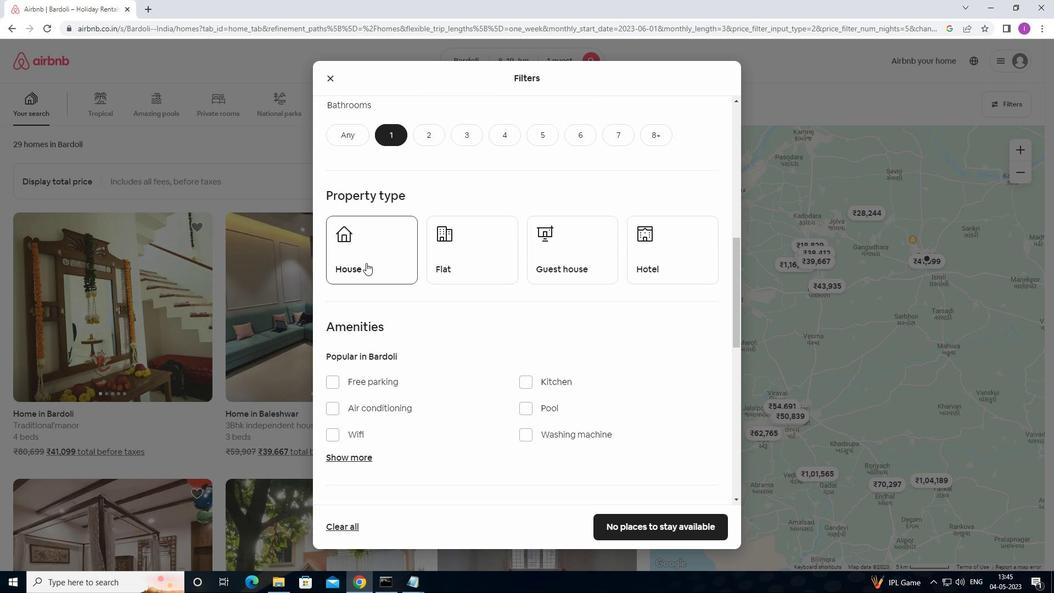 
Action: Mouse moved to (450, 261)
Screenshot: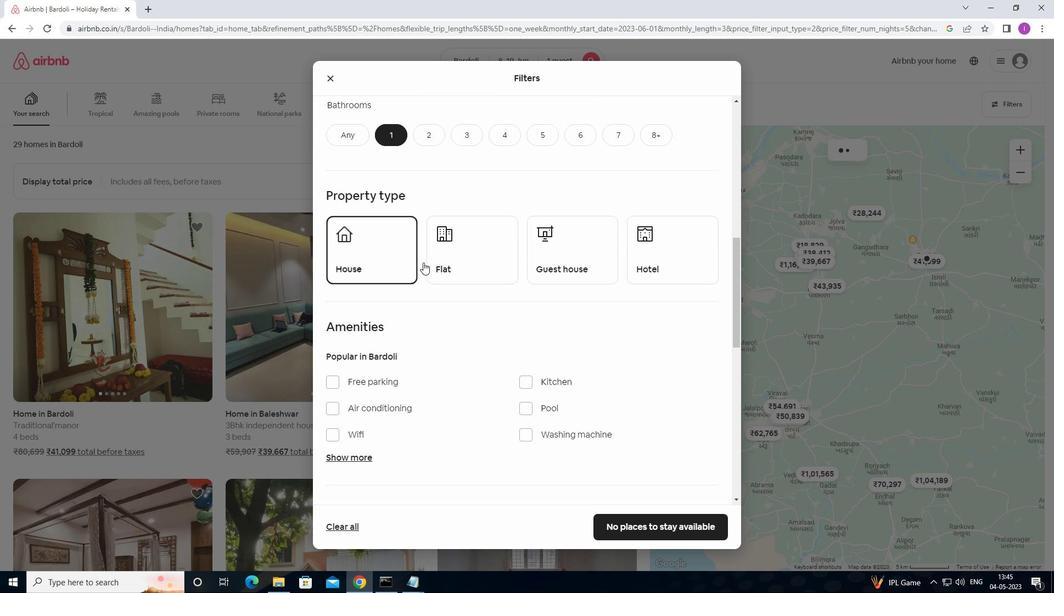 
Action: Mouse pressed left at (450, 261)
Screenshot: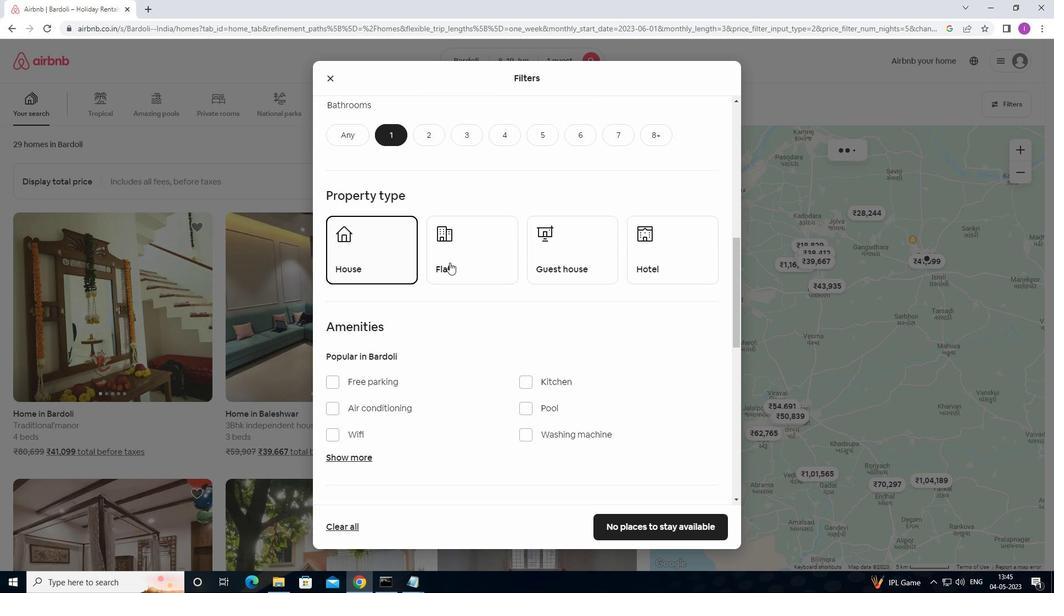 
Action: Mouse moved to (549, 252)
Screenshot: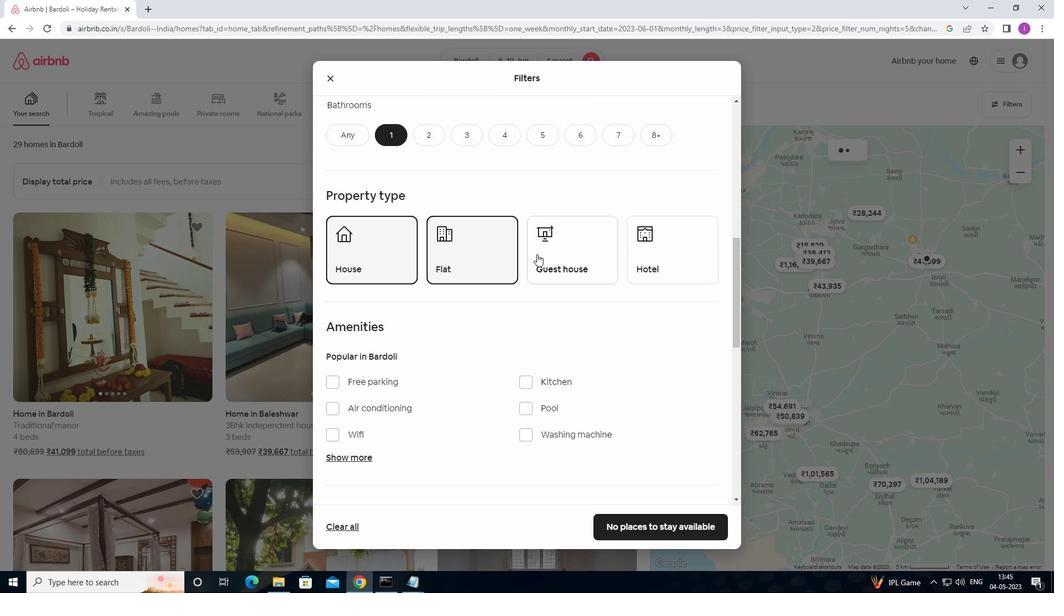 
Action: Mouse pressed left at (549, 252)
Screenshot: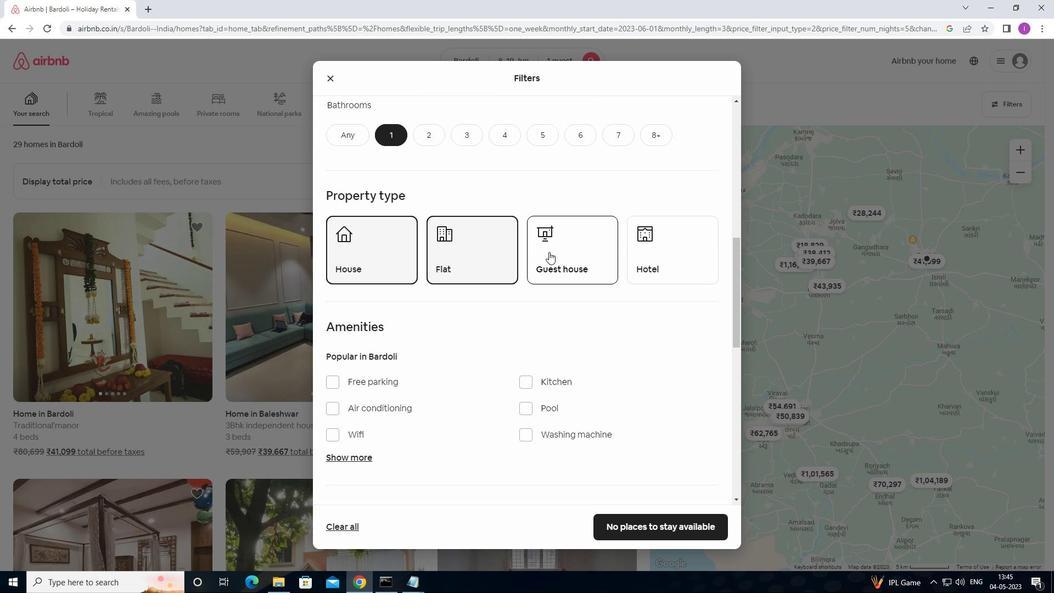 
Action: Mouse moved to (646, 262)
Screenshot: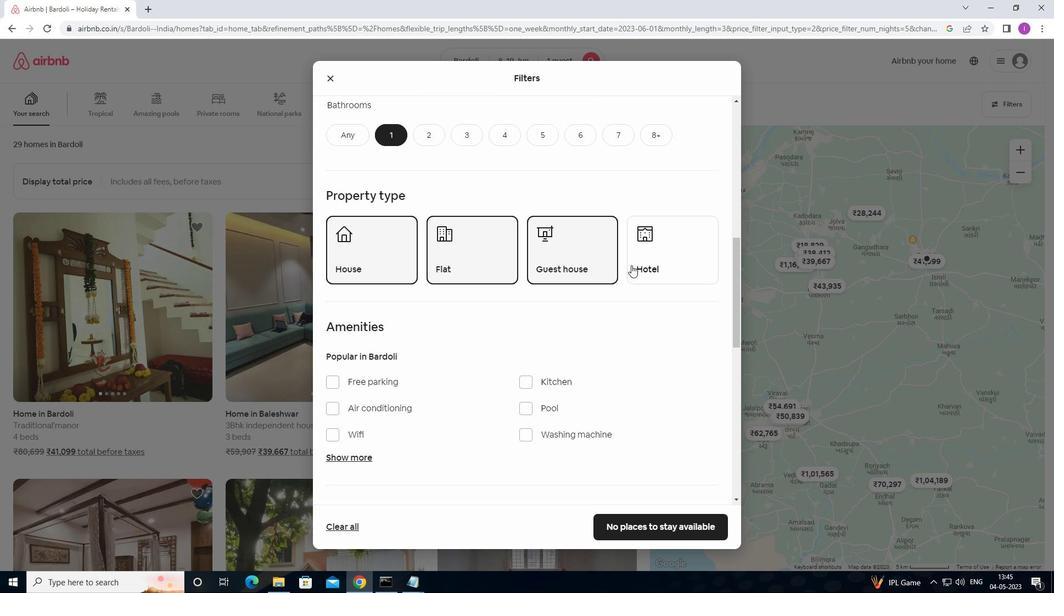 
Action: Mouse pressed left at (646, 262)
Screenshot: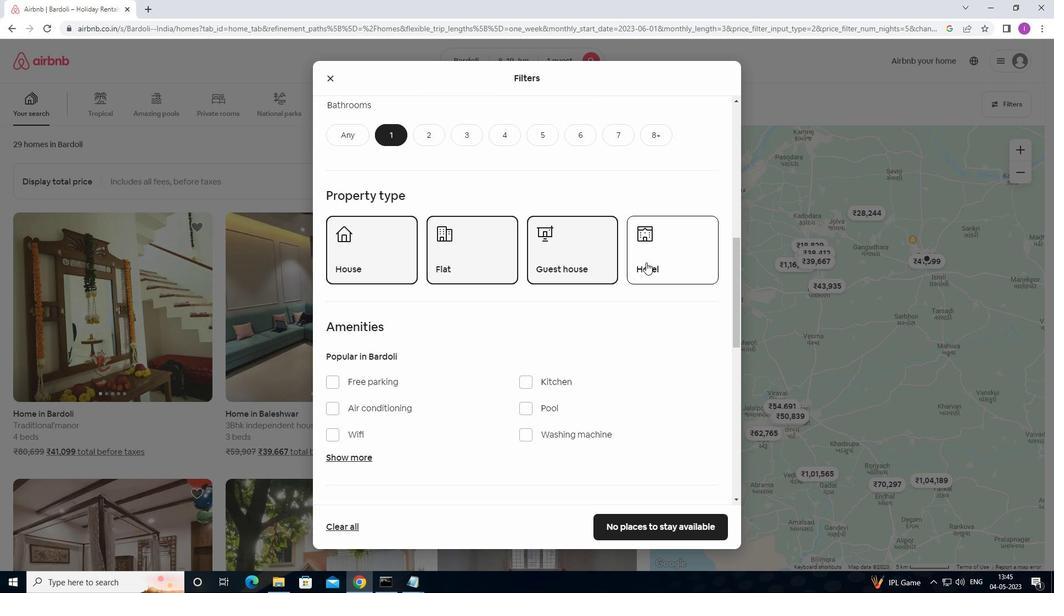 
Action: Mouse moved to (421, 401)
Screenshot: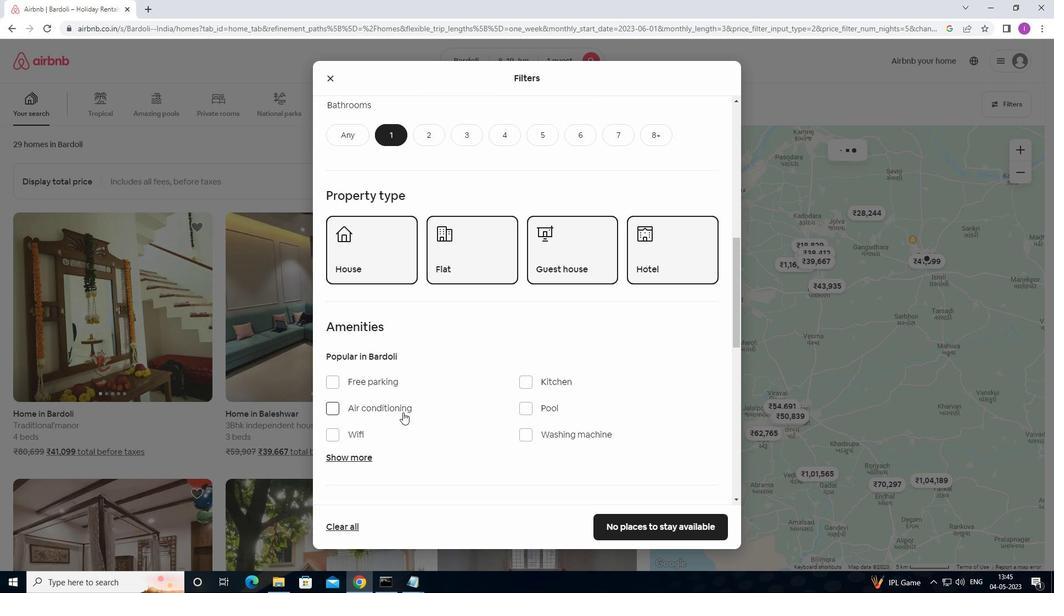 
Action: Mouse scrolled (421, 400) with delta (0, 0)
Screenshot: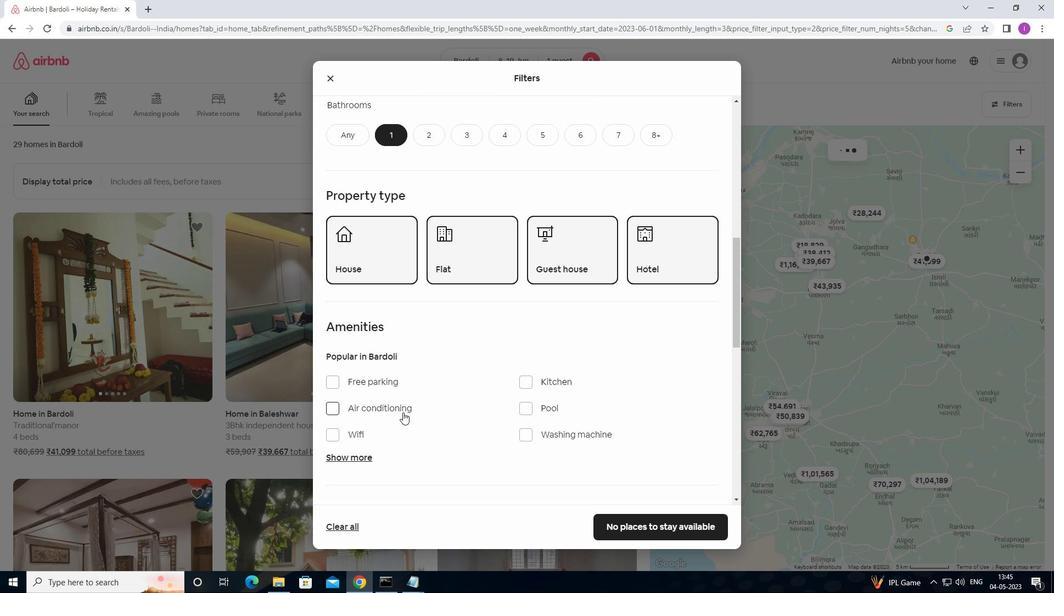 
Action: Mouse moved to (426, 399)
Screenshot: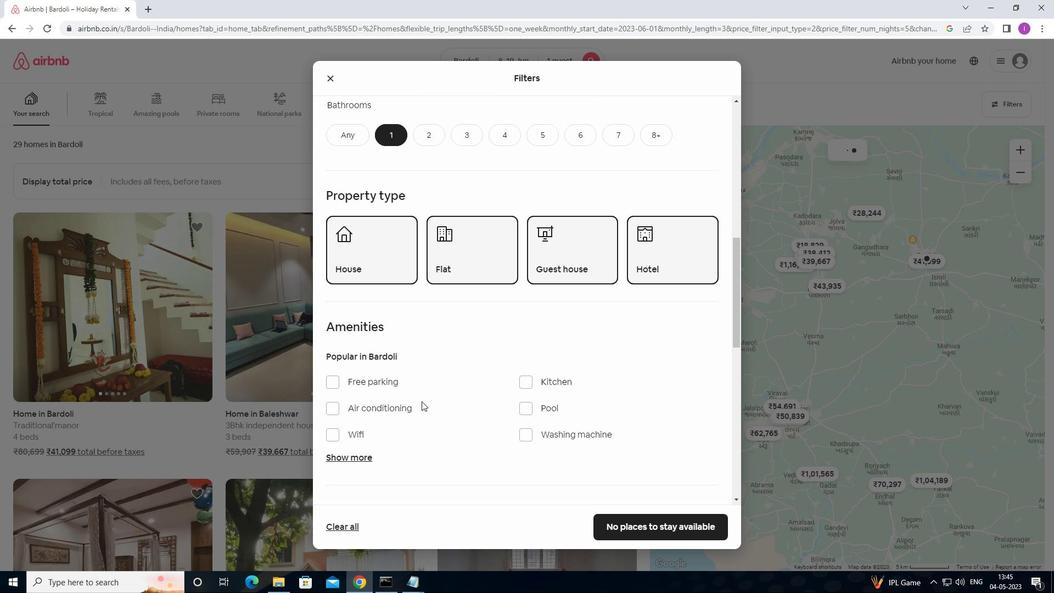 
Action: Mouse scrolled (426, 399) with delta (0, 0)
Screenshot: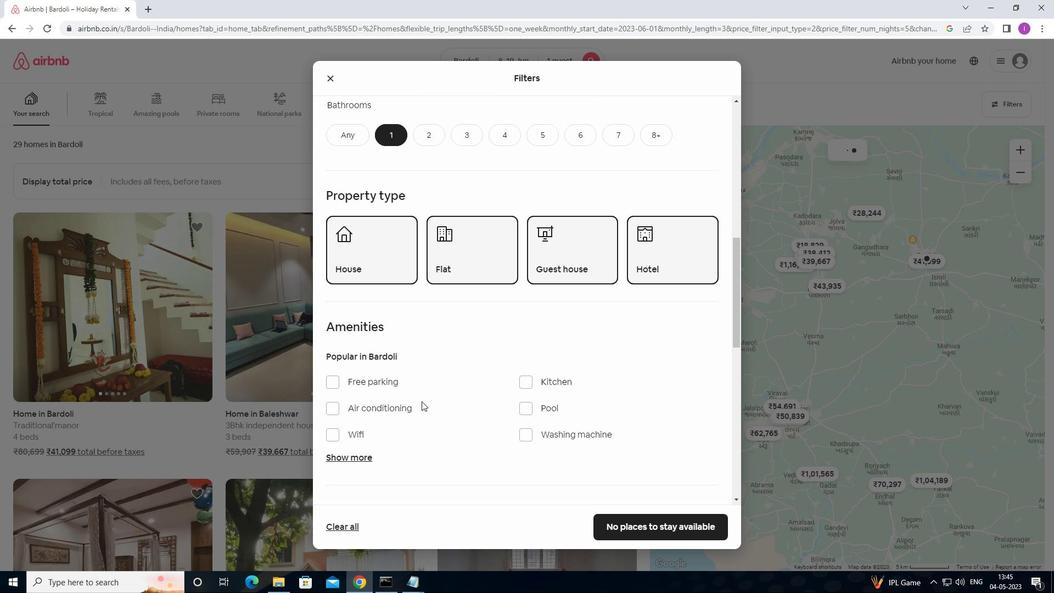 
Action: Mouse moved to (435, 393)
Screenshot: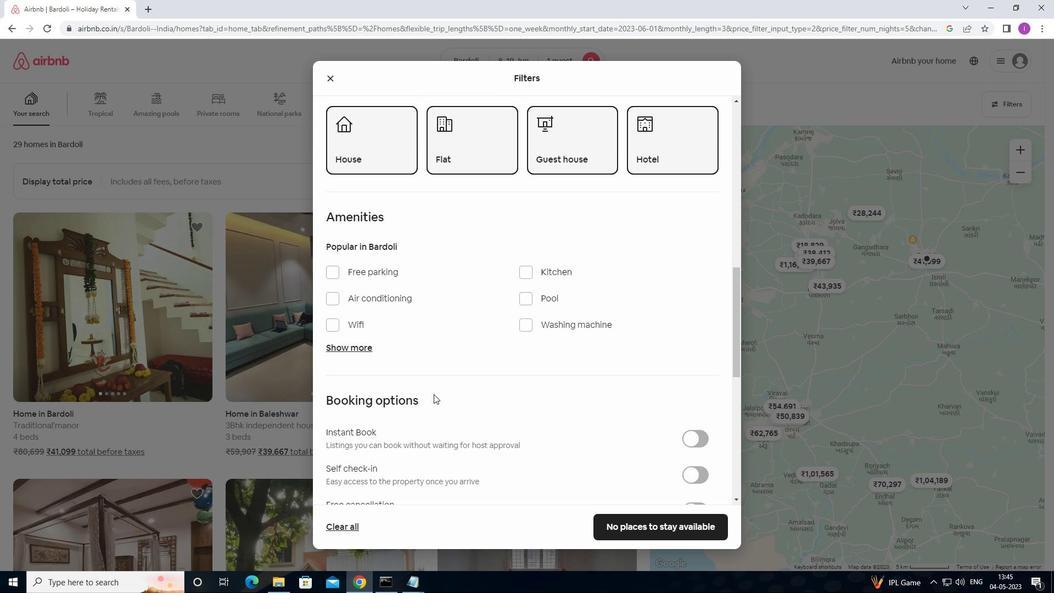 
Action: Mouse scrolled (435, 393) with delta (0, 0)
Screenshot: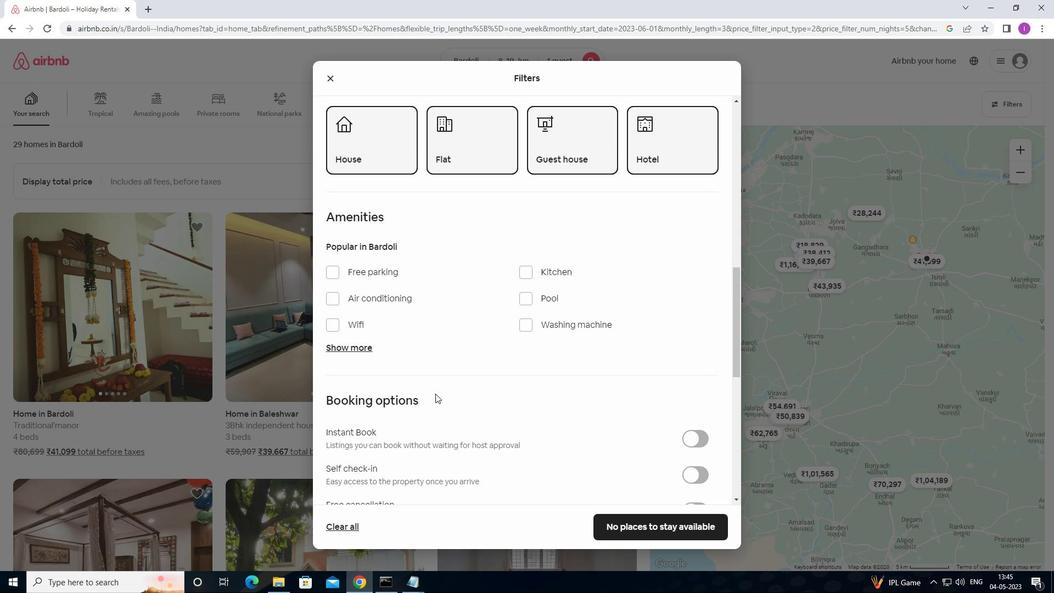 
Action: Mouse scrolled (435, 393) with delta (0, 0)
Screenshot: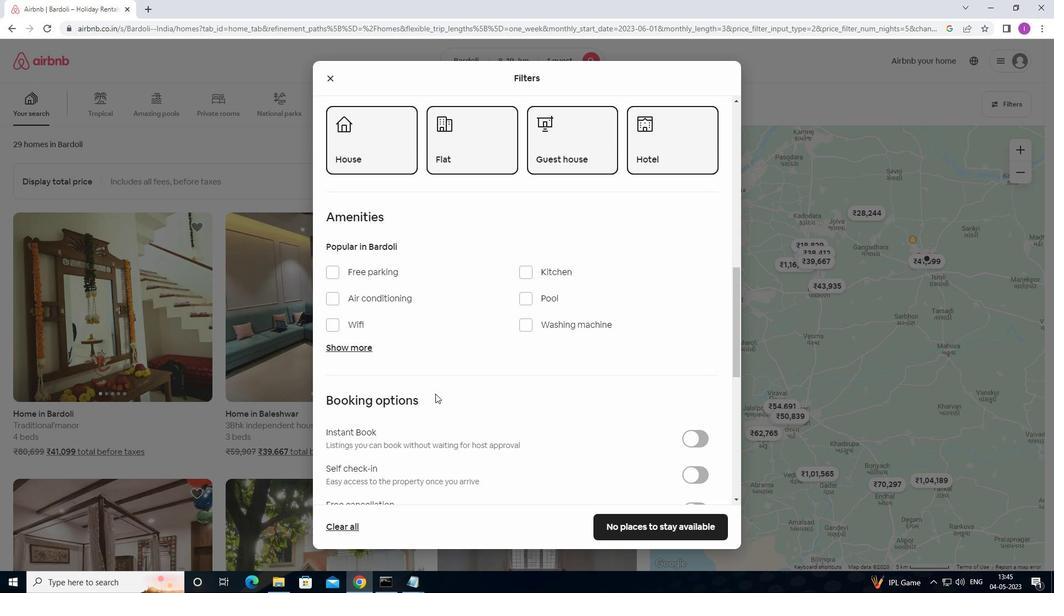 
Action: Mouse moved to (418, 249)
Screenshot: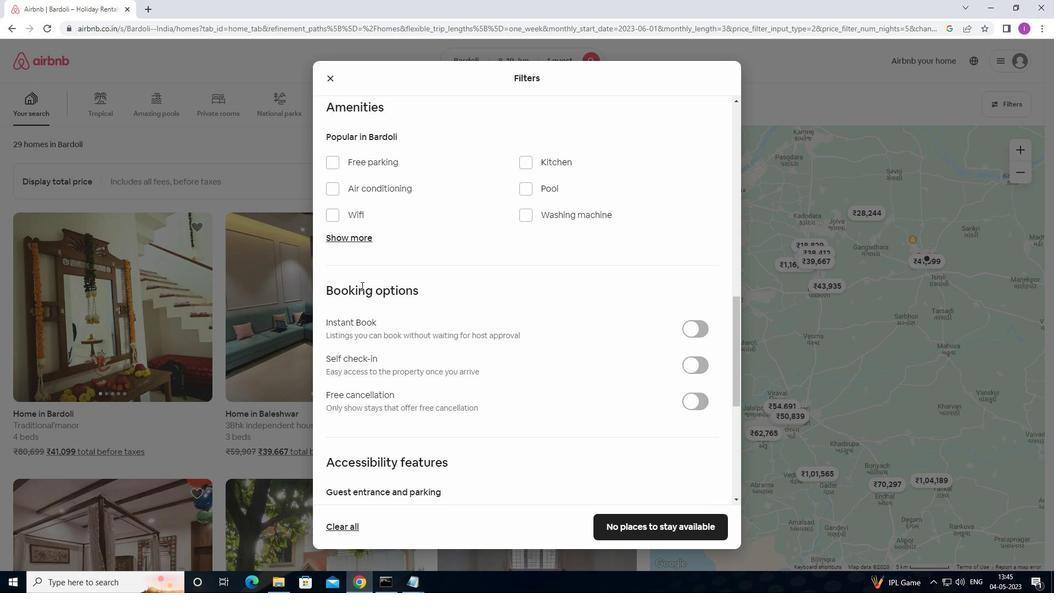 
Action: Mouse scrolled (418, 250) with delta (0, 0)
Screenshot: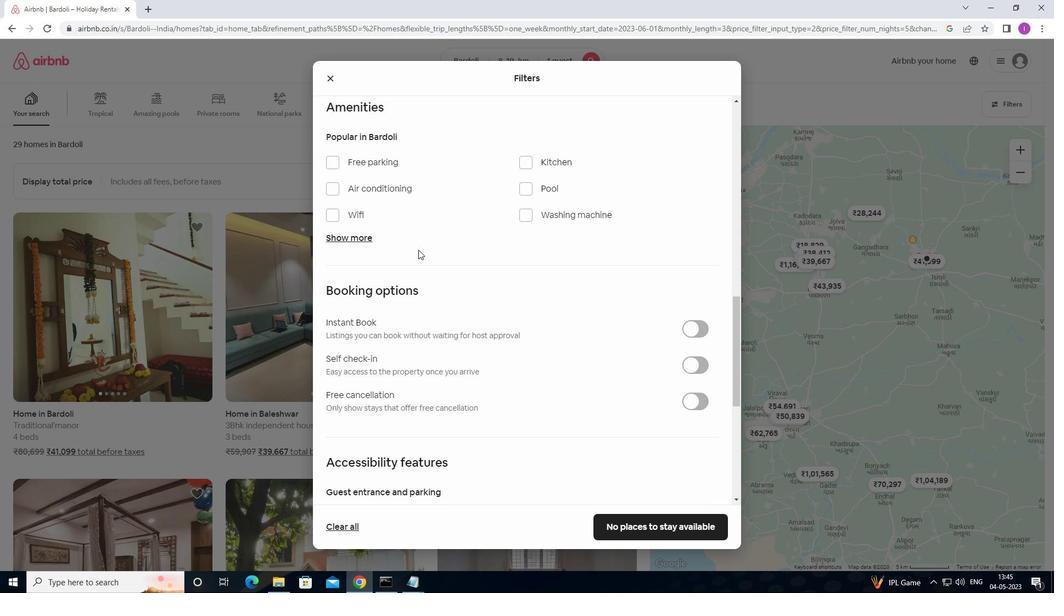 
Action: Mouse scrolled (418, 250) with delta (0, 0)
Screenshot: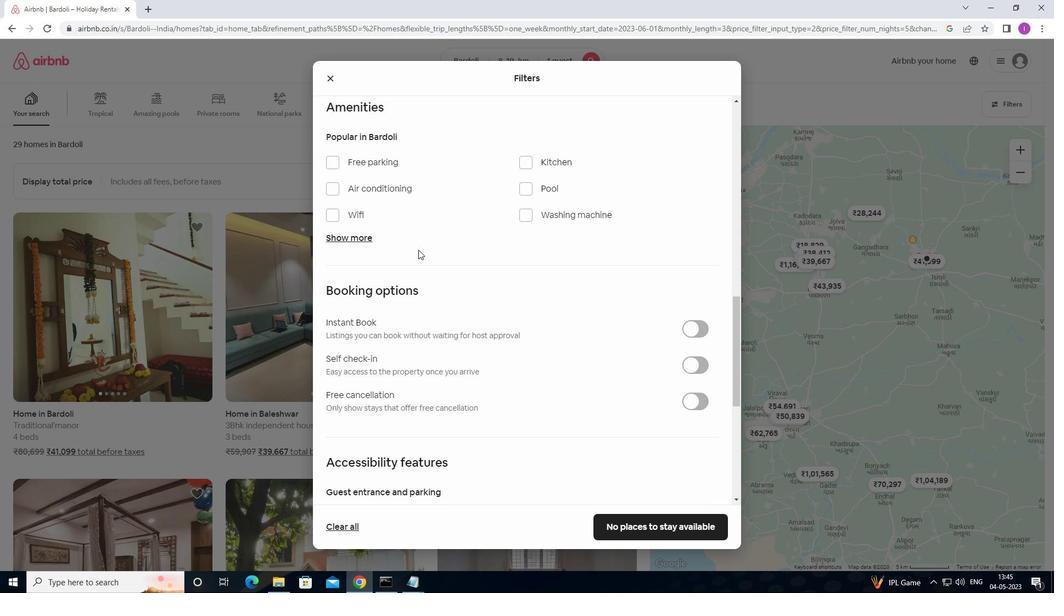 
Action: Mouse scrolled (418, 250) with delta (0, 0)
Screenshot: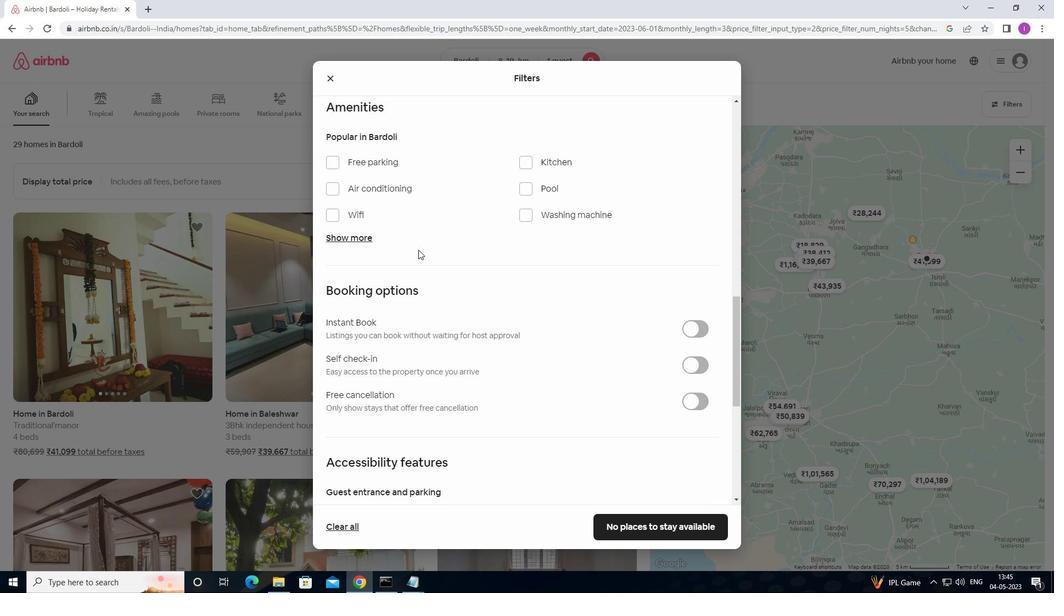 
Action: Mouse moved to (628, 373)
Screenshot: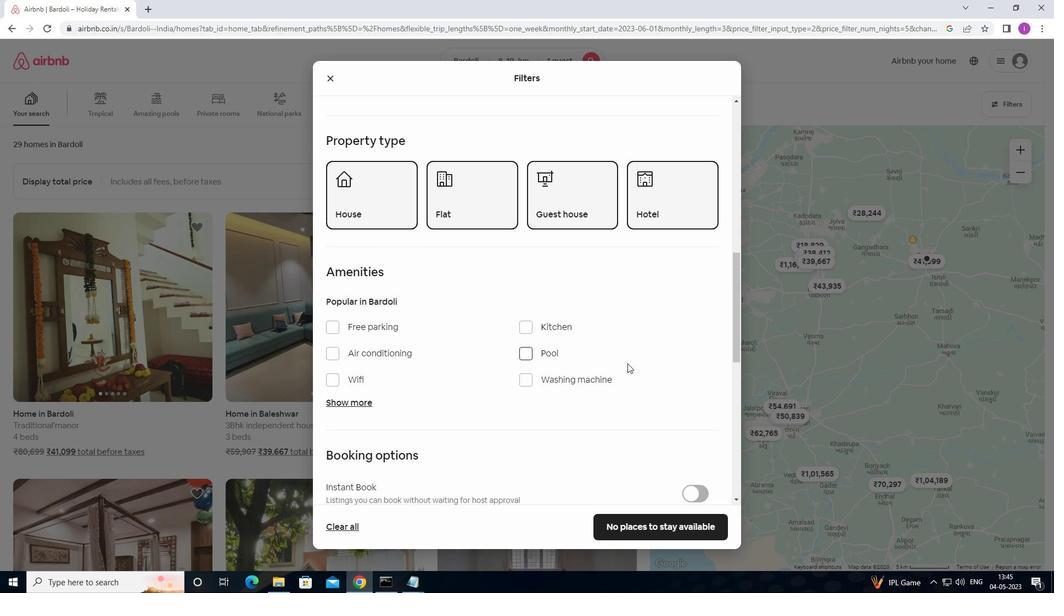 
Action: Mouse scrolled (628, 372) with delta (0, 0)
Screenshot: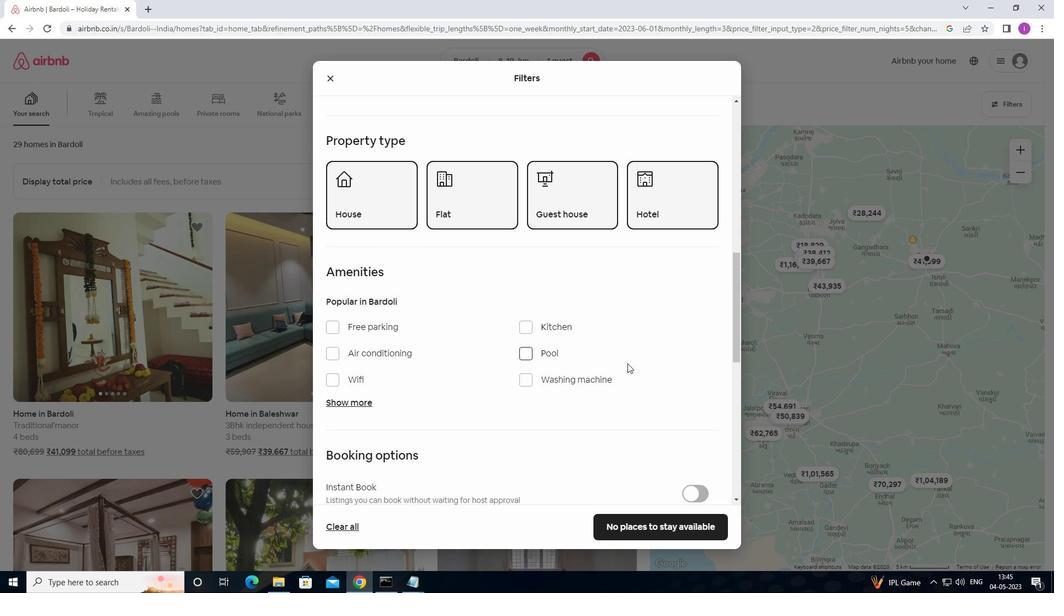 
Action: Mouse moved to (628, 377)
Screenshot: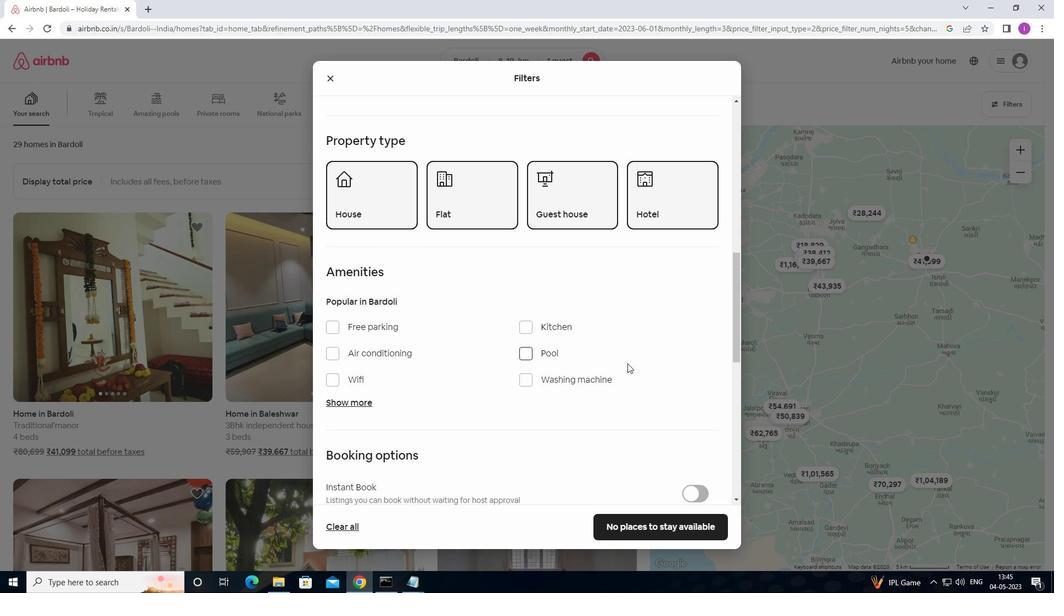 
Action: Mouse scrolled (628, 377) with delta (0, 0)
Screenshot: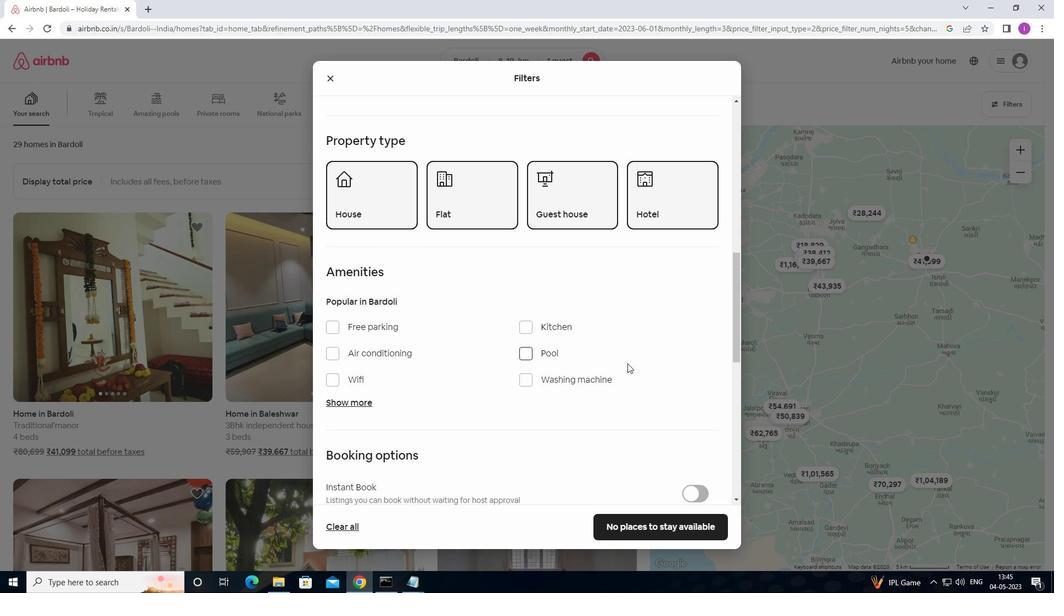 
Action: Mouse moved to (696, 414)
Screenshot: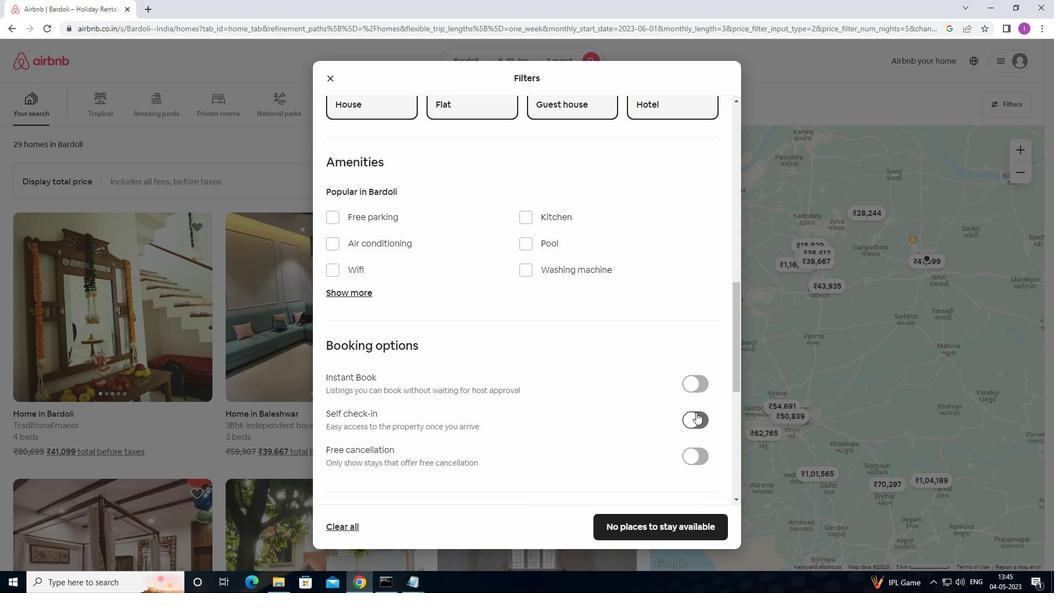 
Action: Mouse pressed left at (696, 414)
Screenshot: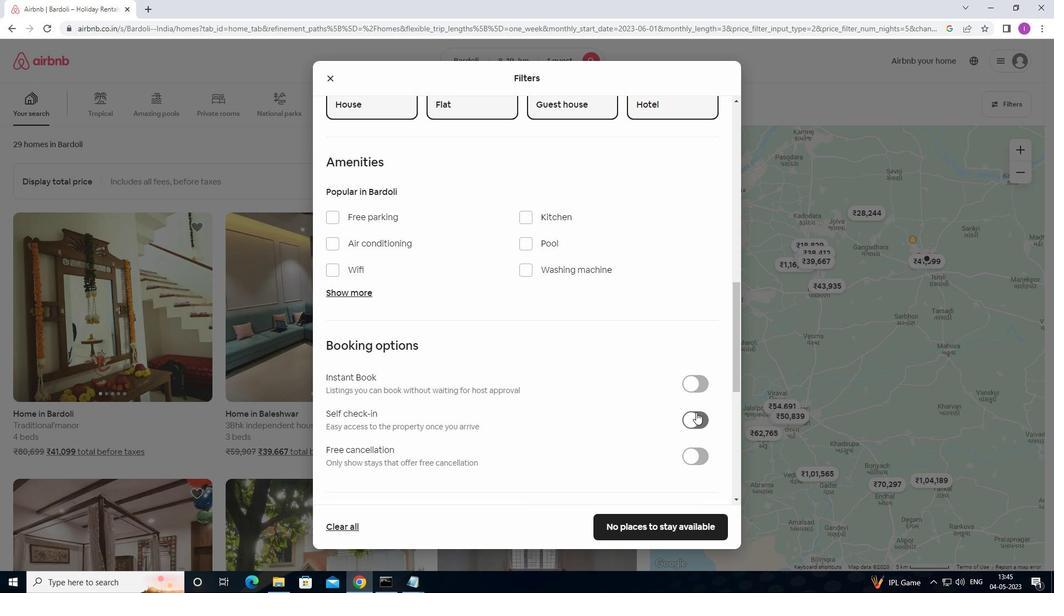 
Action: Mouse moved to (511, 413)
Screenshot: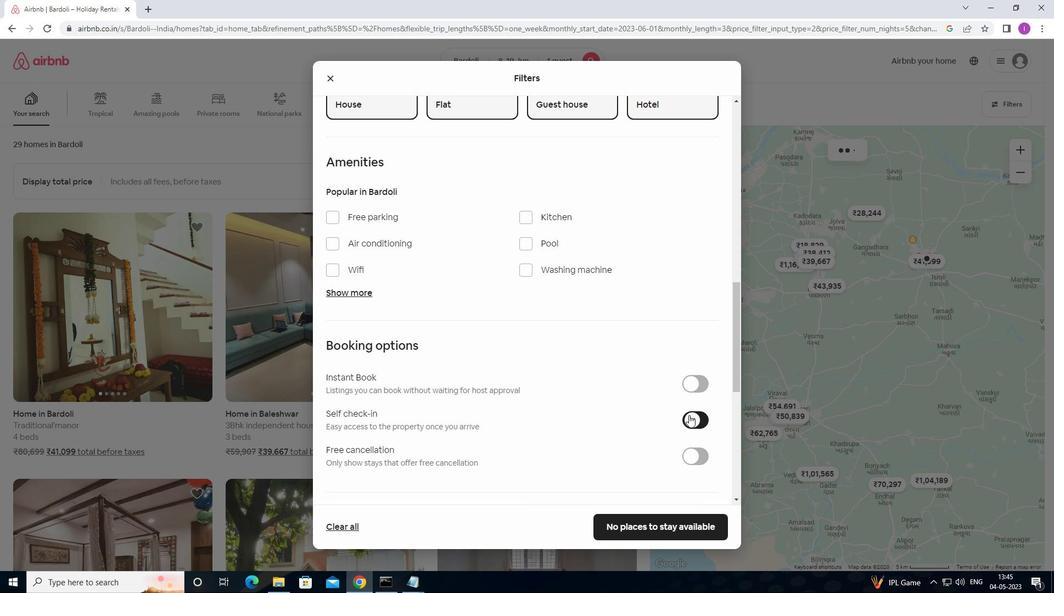 
Action: Mouse scrolled (511, 412) with delta (0, 0)
Screenshot: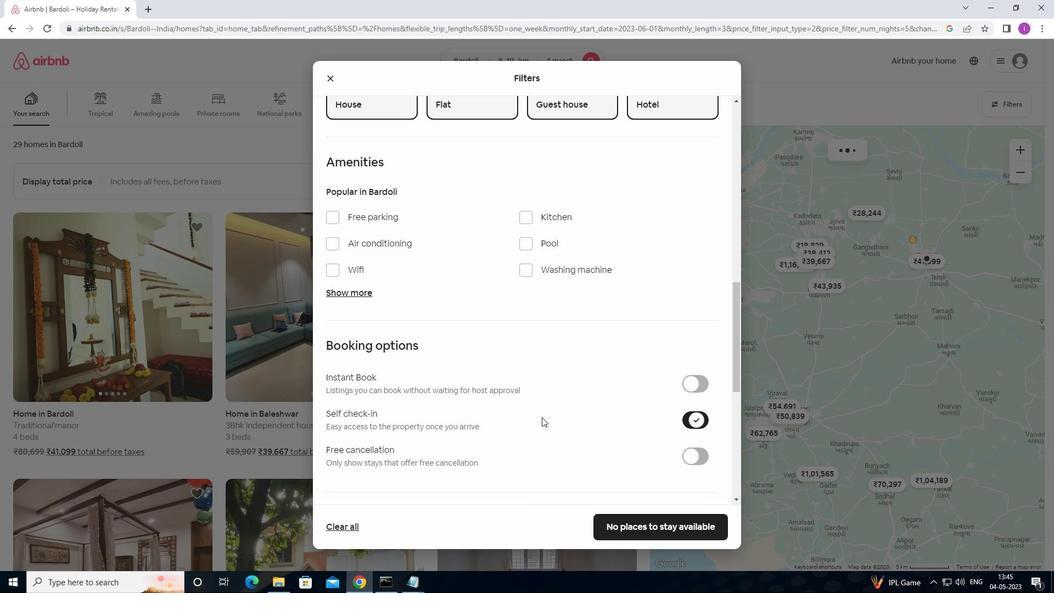 
Action: Mouse scrolled (511, 412) with delta (0, 0)
Screenshot: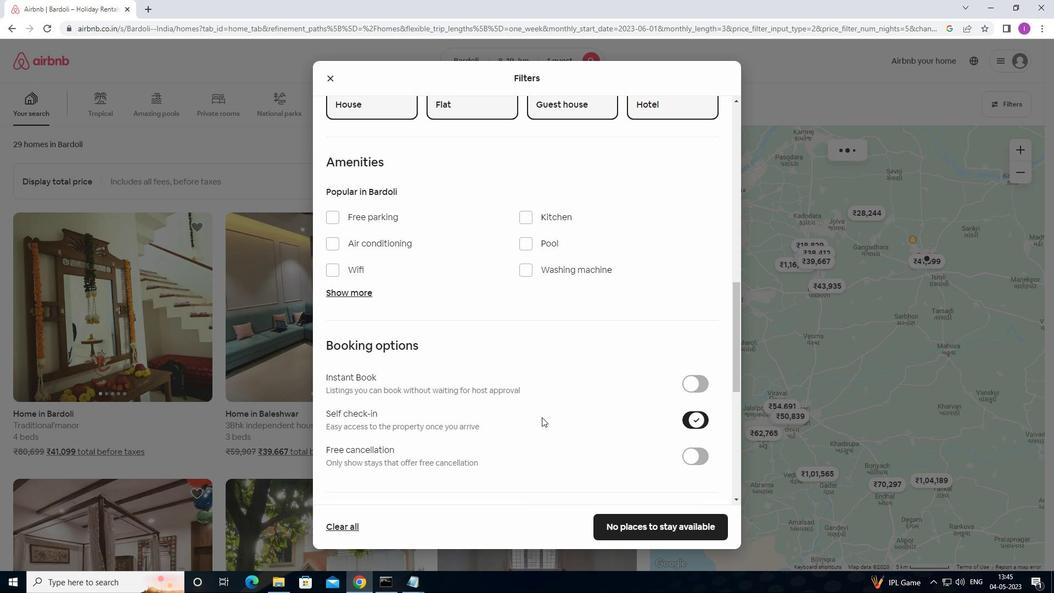 
Action: Mouse scrolled (511, 412) with delta (0, 0)
Screenshot: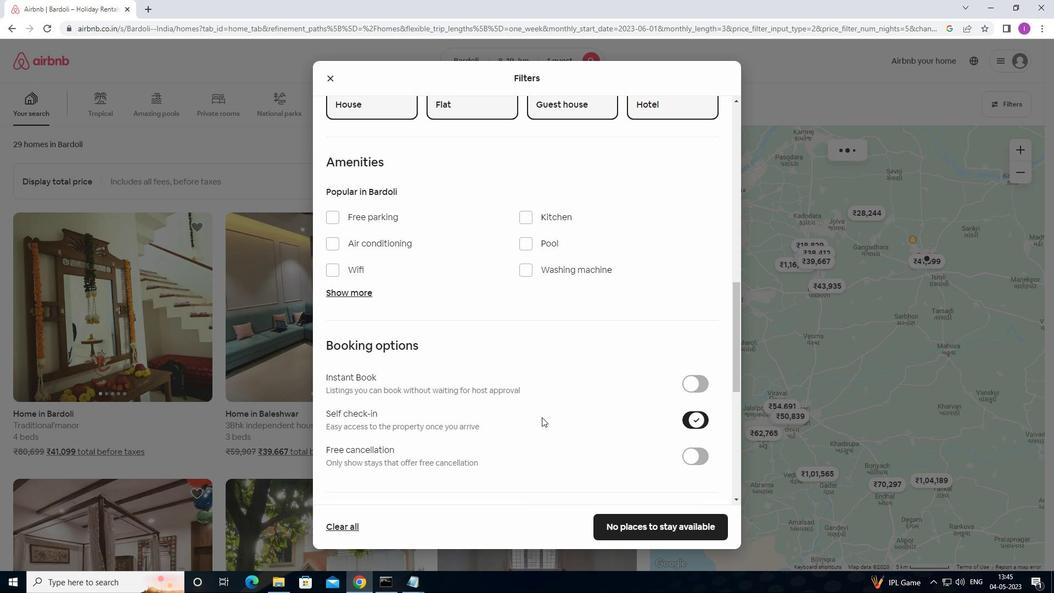 
Action: Mouse scrolled (511, 412) with delta (0, 0)
Screenshot: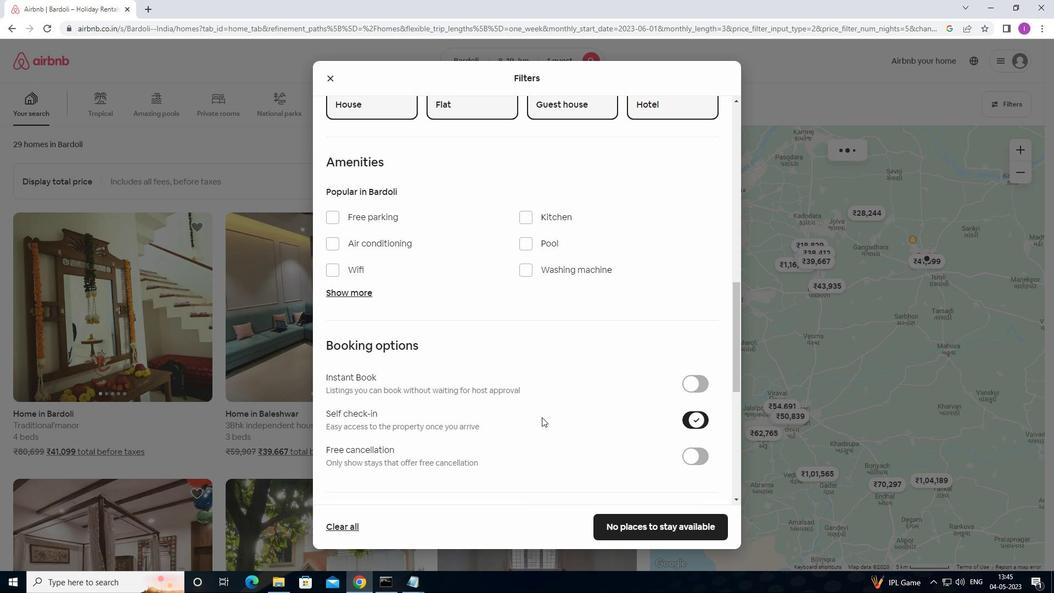 
Action: Mouse scrolled (511, 412) with delta (0, 0)
Screenshot: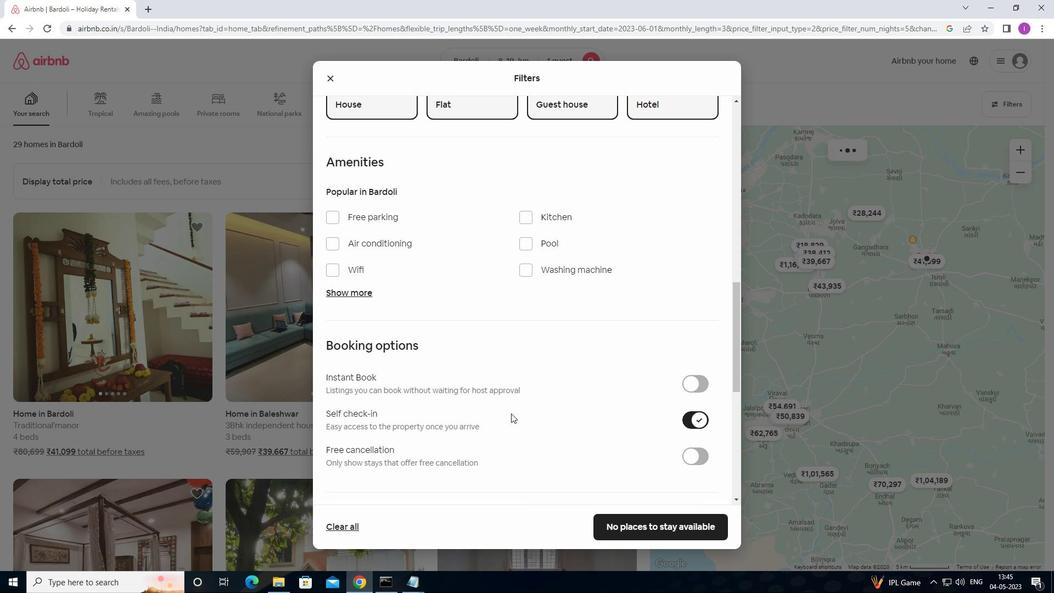 
Action: Mouse moved to (510, 412)
Screenshot: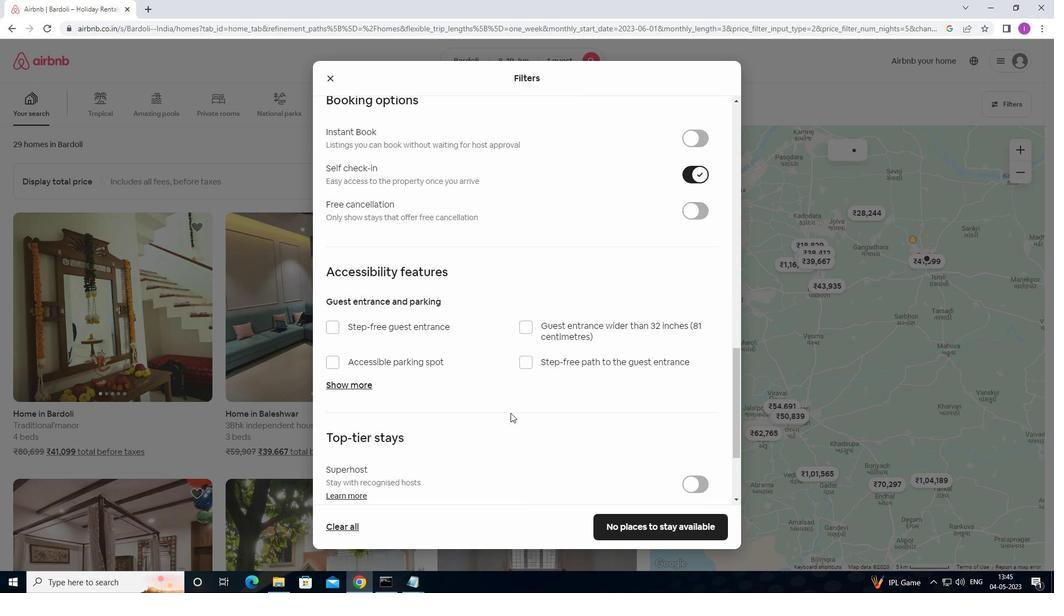 
Action: Mouse scrolled (510, 412) with delta (0, 0)
Screenshot: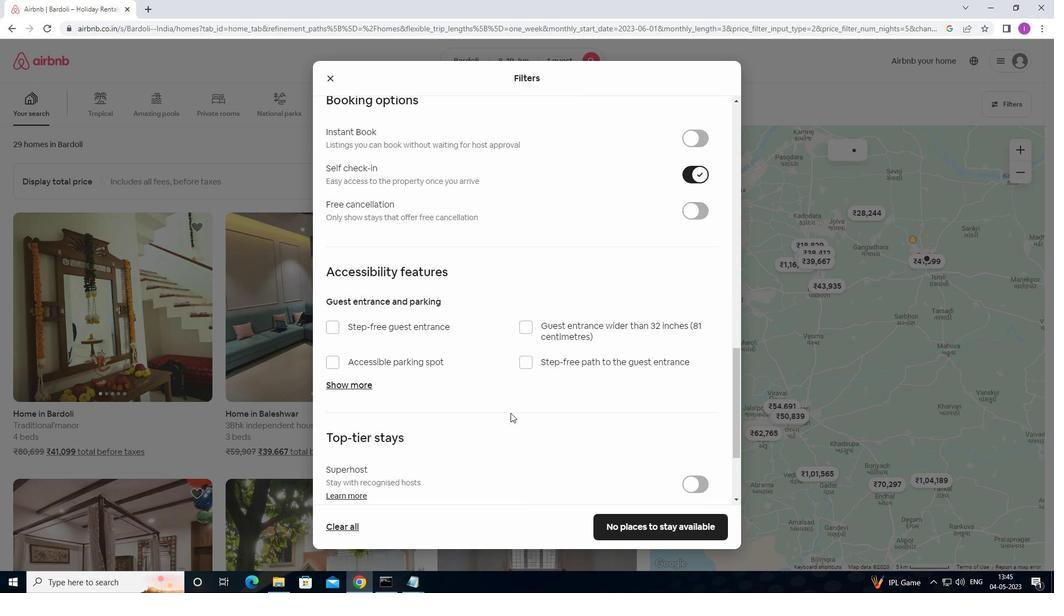 
Action: Mouse moved to (510, 412)
Screenshot: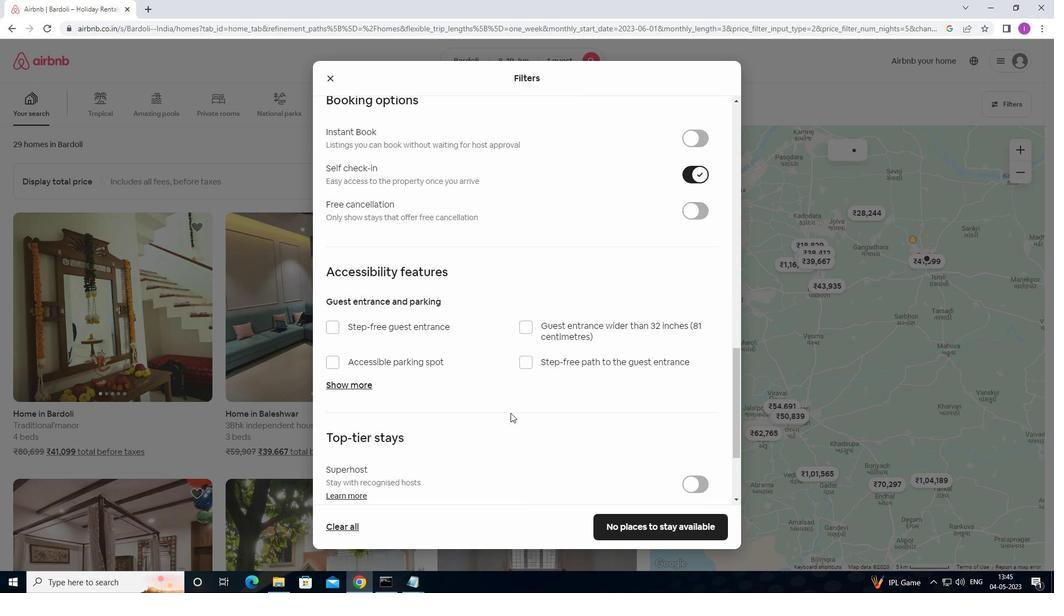 
Action: Mouse scrolled (510, 412) with delta (0, 0)
Screenshot: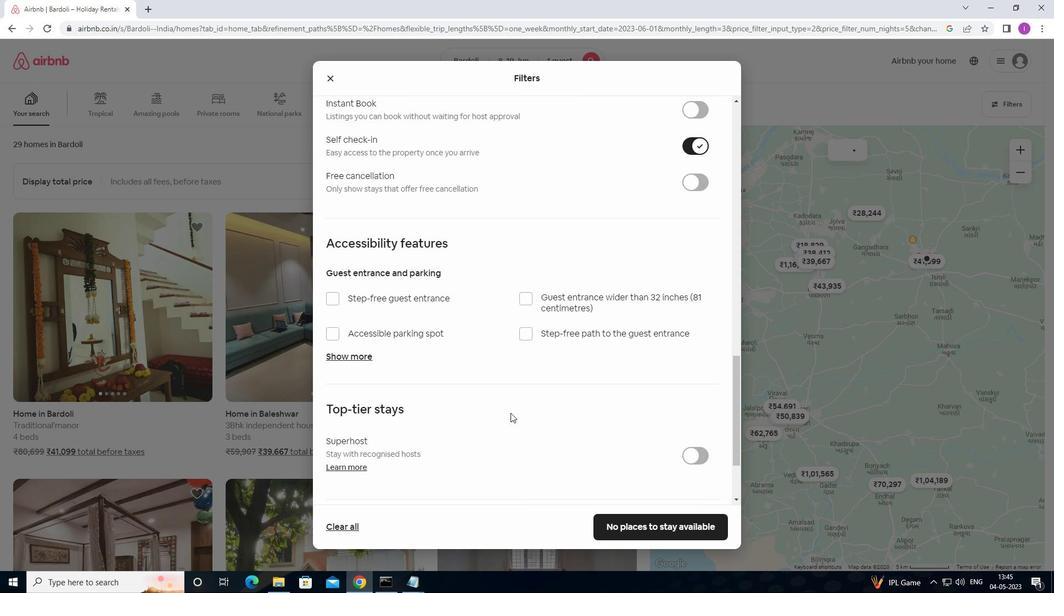 
Action: Mouse moved to (509, 412)
Screenshot: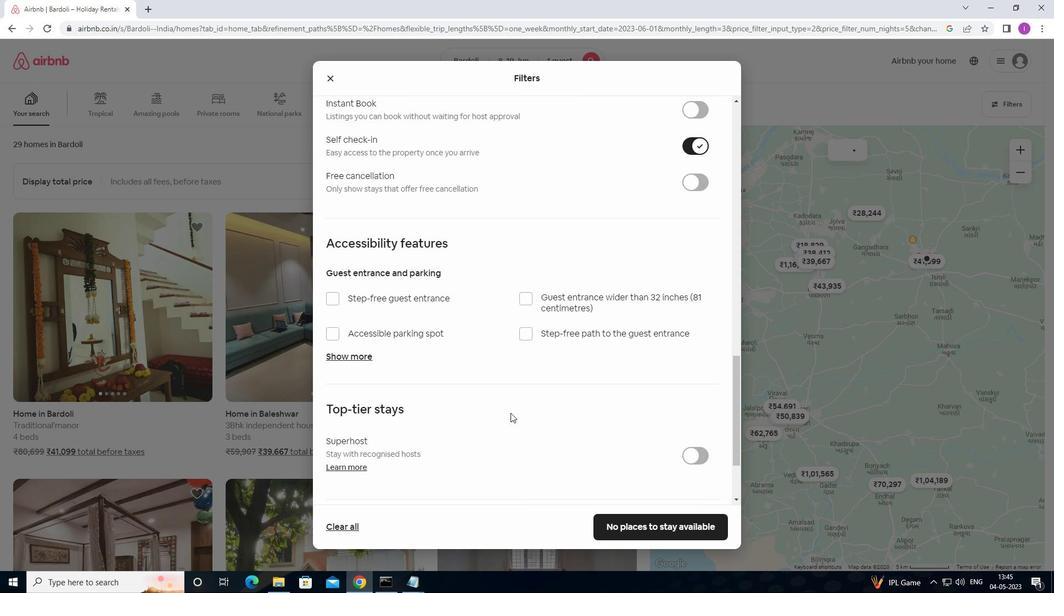 
Action: Mouse scrolled (509, 412) with delta (0, 0)
Screenshot: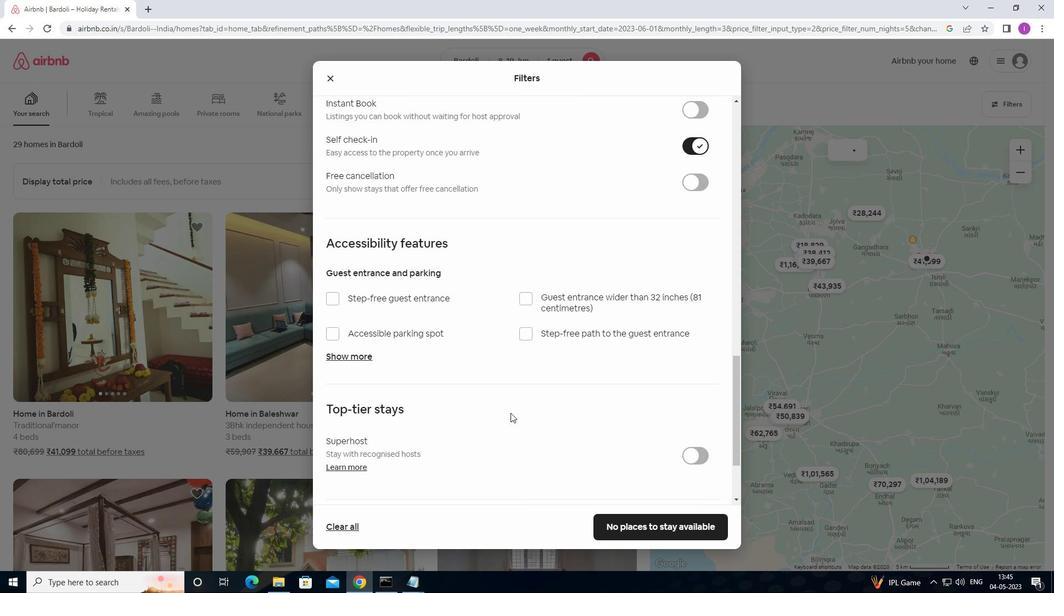 
Action: Mouse scrolled (509, 412) with delta (0, 0)
Screenshot: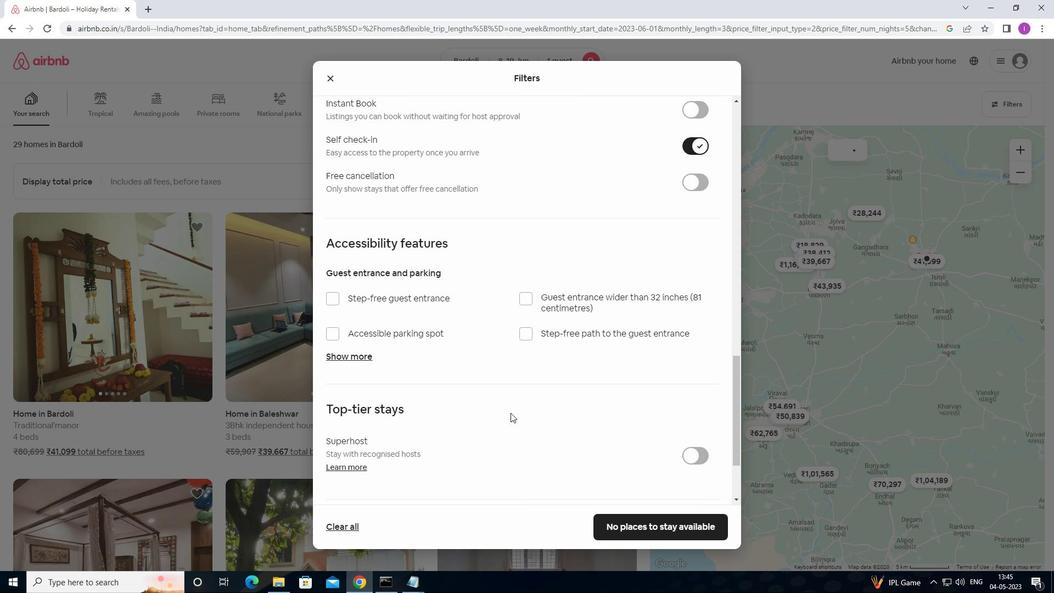 
Action: Mouse scrolled (509, 412) with delta (0, 0)
Screenshot: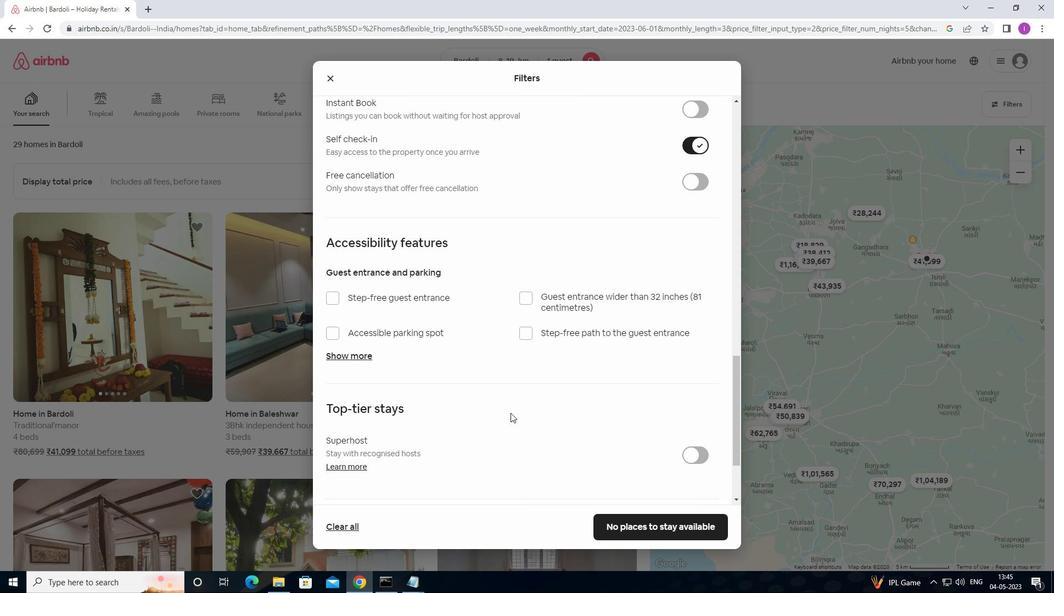 
Action: Mouse moved to (414, 471)
Screenshot: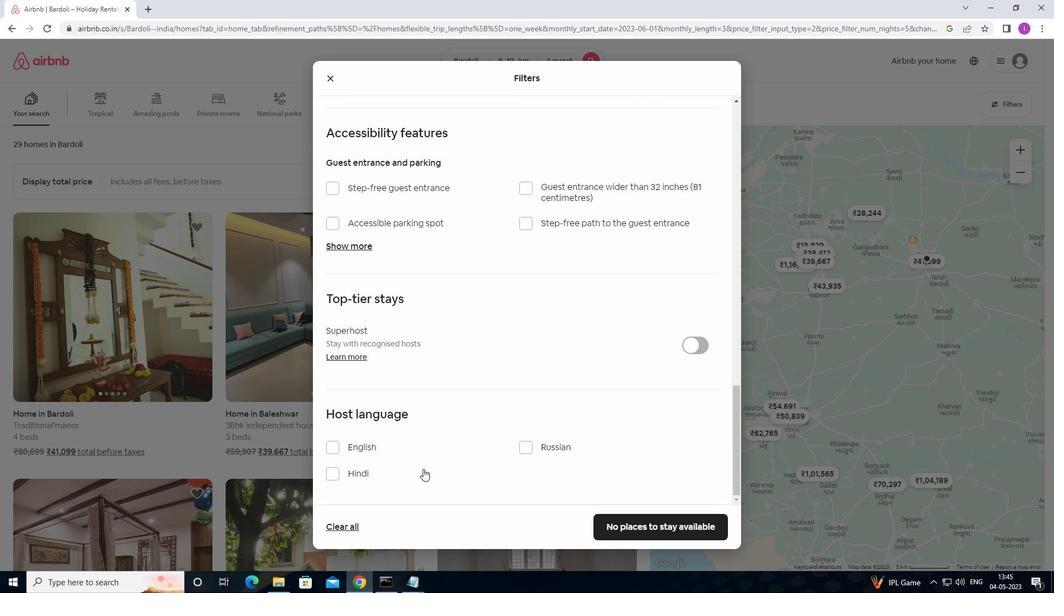 
Action: Mouse scrolled (414, 471) with delta (0, 0)
Screenshot: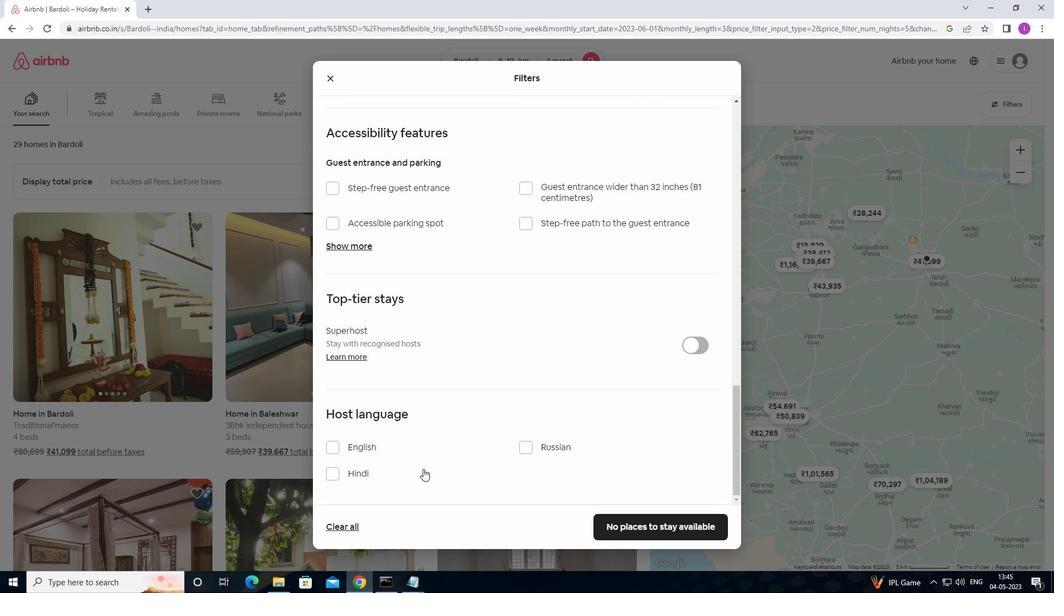 
Action: Mouse moved to (413, 472)
Screenshot: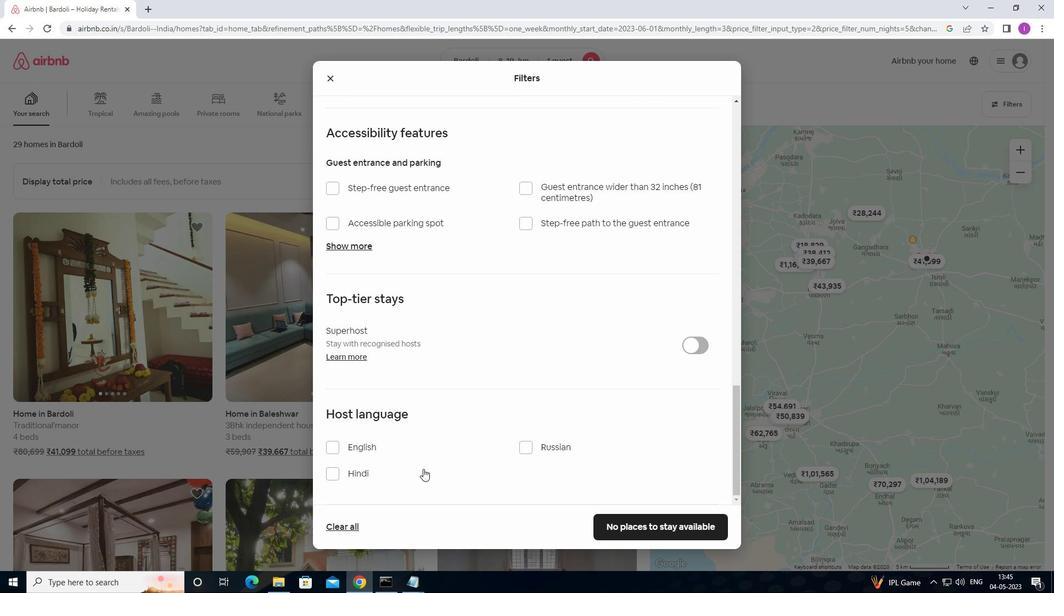 
Action: Mouse scrolled (413, 471) with delta (0, 0)
Screenshot: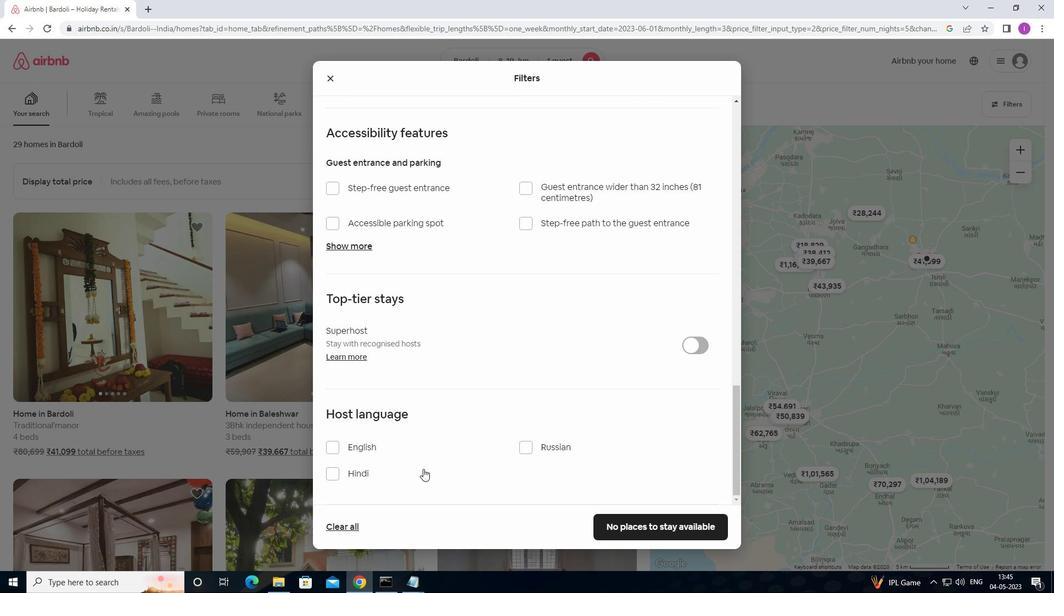 
Action: Mouse moved to (413, 472)
Screenshot: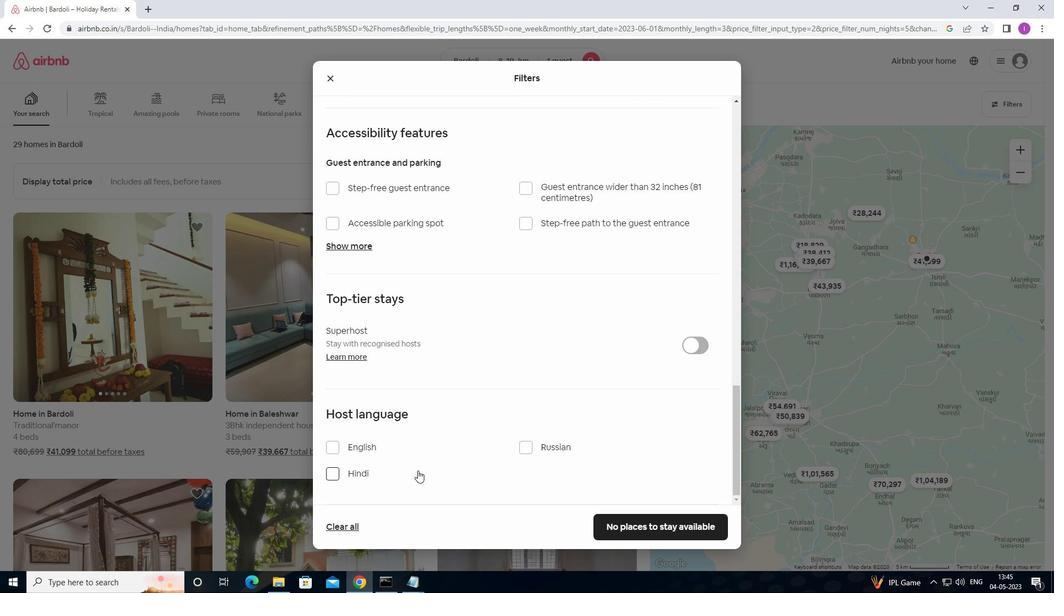 
Action: Mouse scrolled (413, 471) with delta (0, 0)
Screenshot: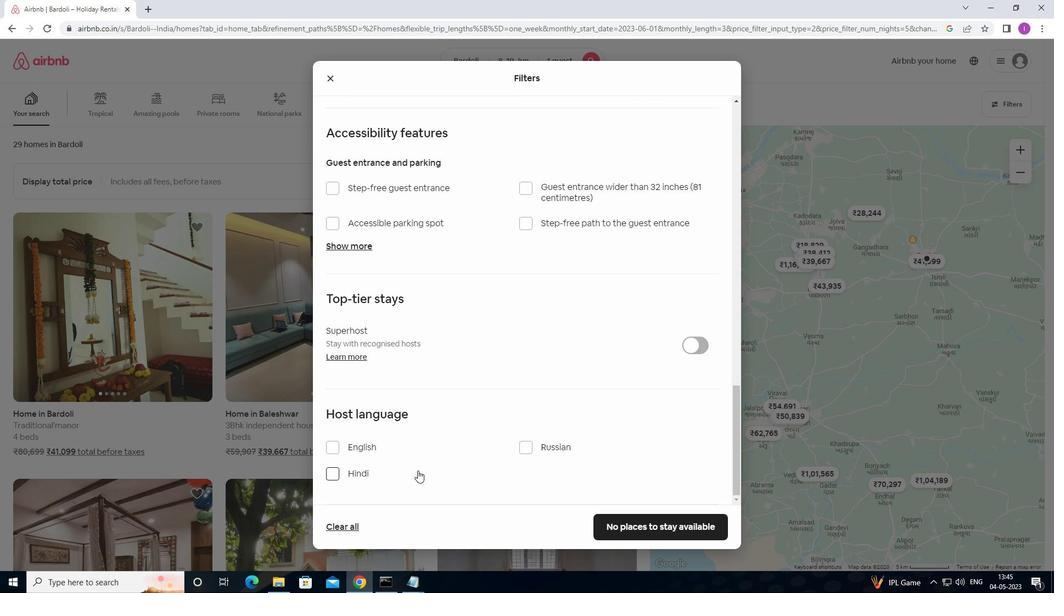 
Action: Mouse moved to (332, 443)
Screenshot: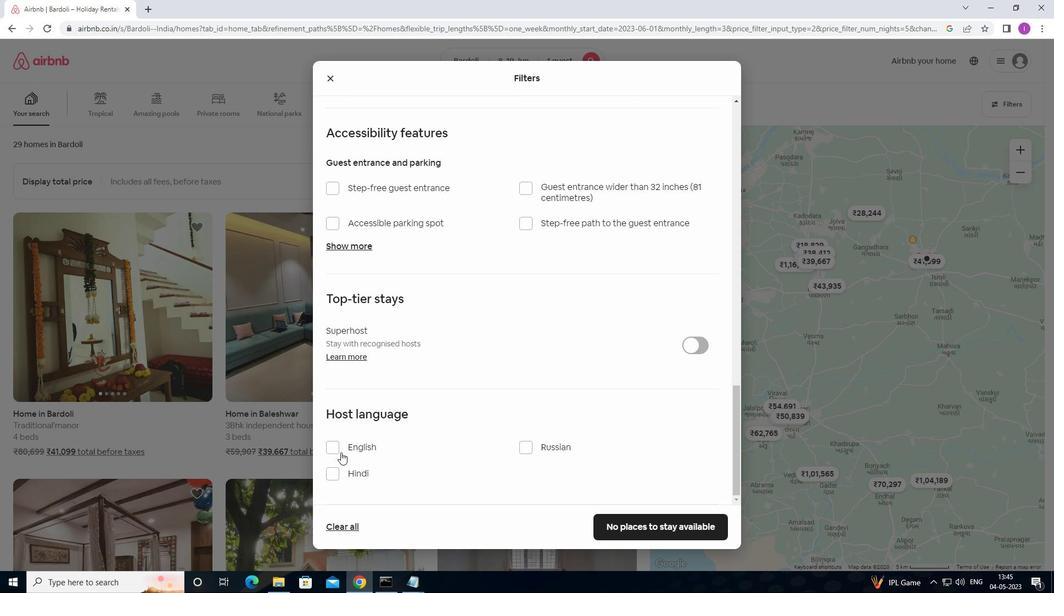 
Action: Mouse pressed left at (332, 443)
Screenshot: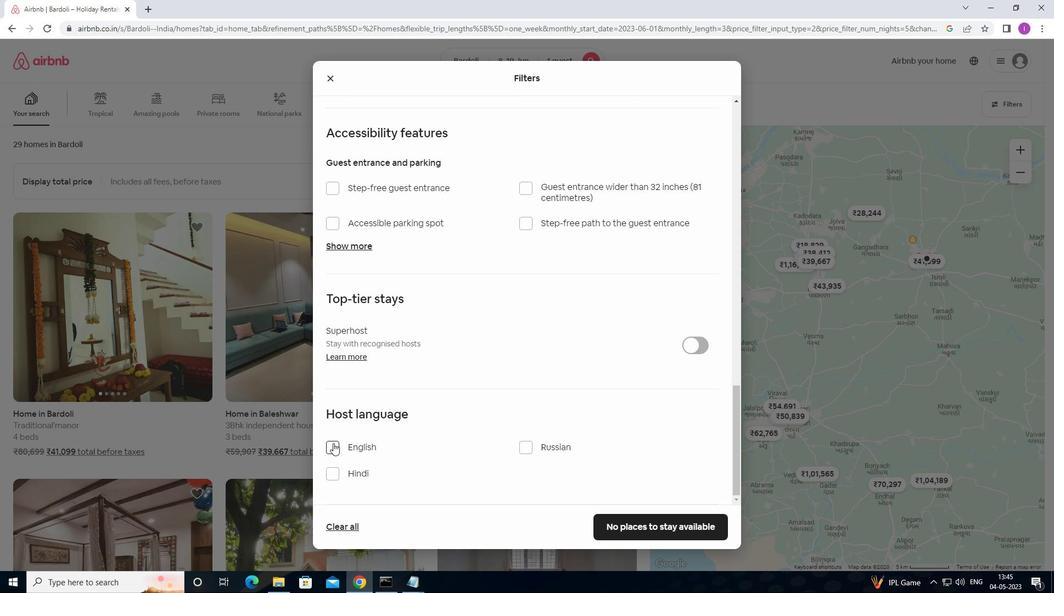 
Action: Mouse moved to (654, 521)
Screenshot: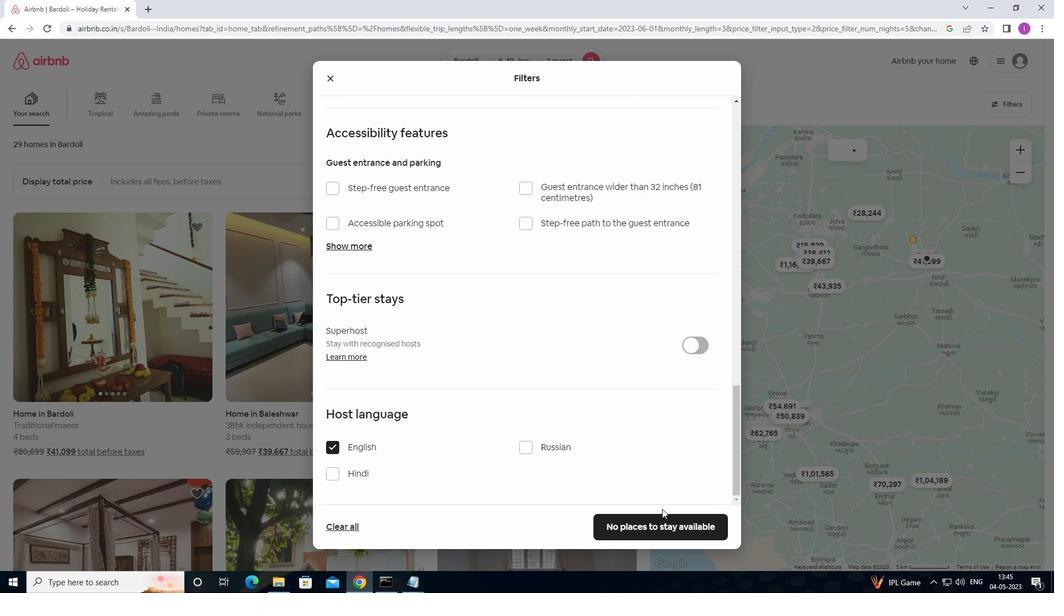 
Action: Mouse pressed left at (654, 521)
Screenshot: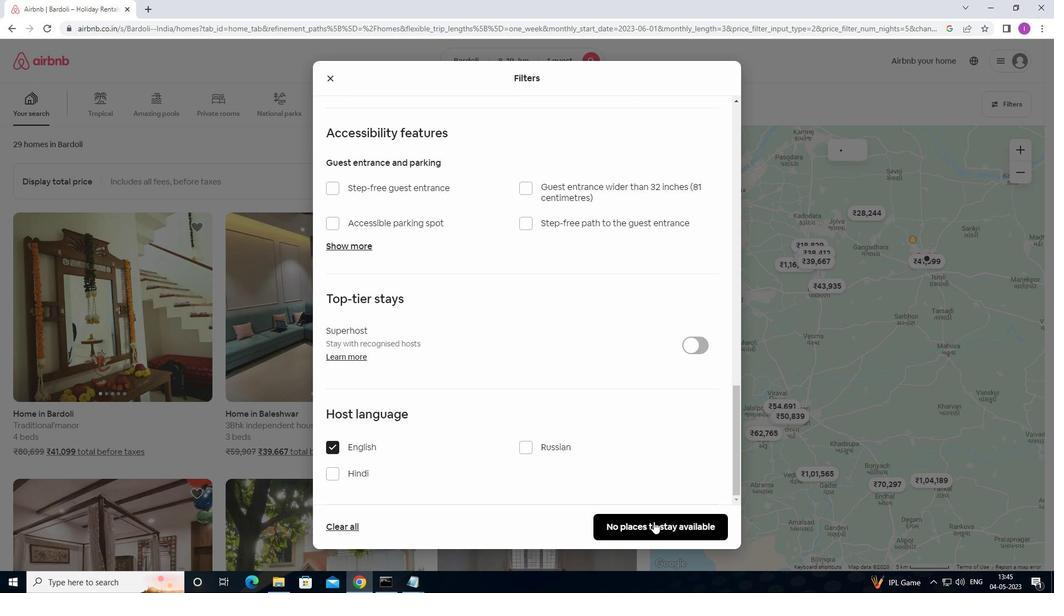 
Action: Mouse moved to (584, 491)
Screenshot: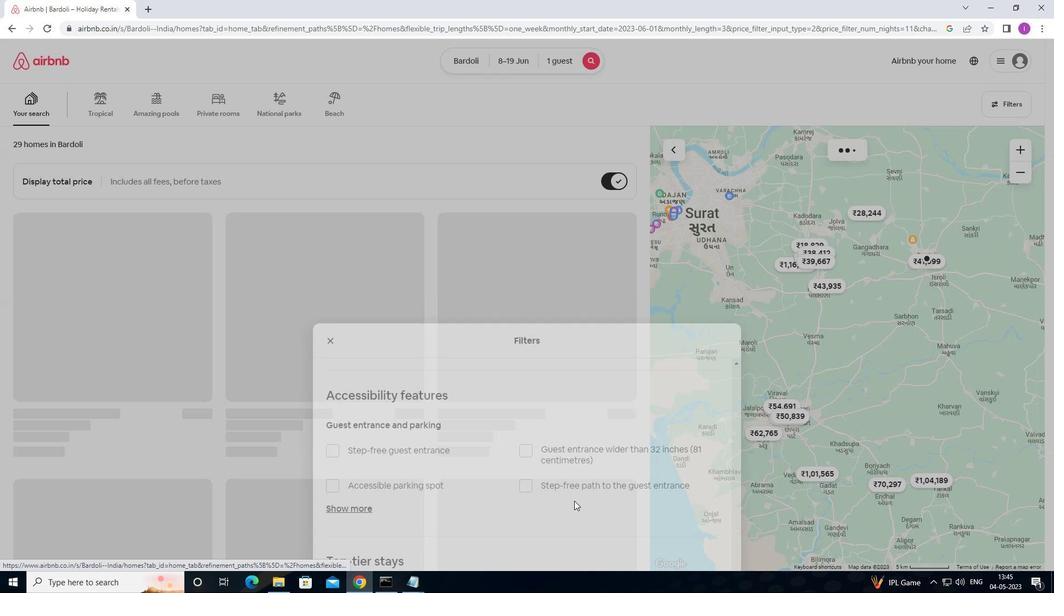 
